 Task: Search one way flight ticket for 2 adults, 4 children and 1 infant on lap in business from Grand Rapids: Gerald R. Ford International Airport to Greenville: Pitt-greenville Airport on 5-2-2023. Number of bags: 8 checked bags. Price is upto 98000. Outbound departure time preference is 5:30.
Action: Mouse moved to (333, 147)
Screenshot: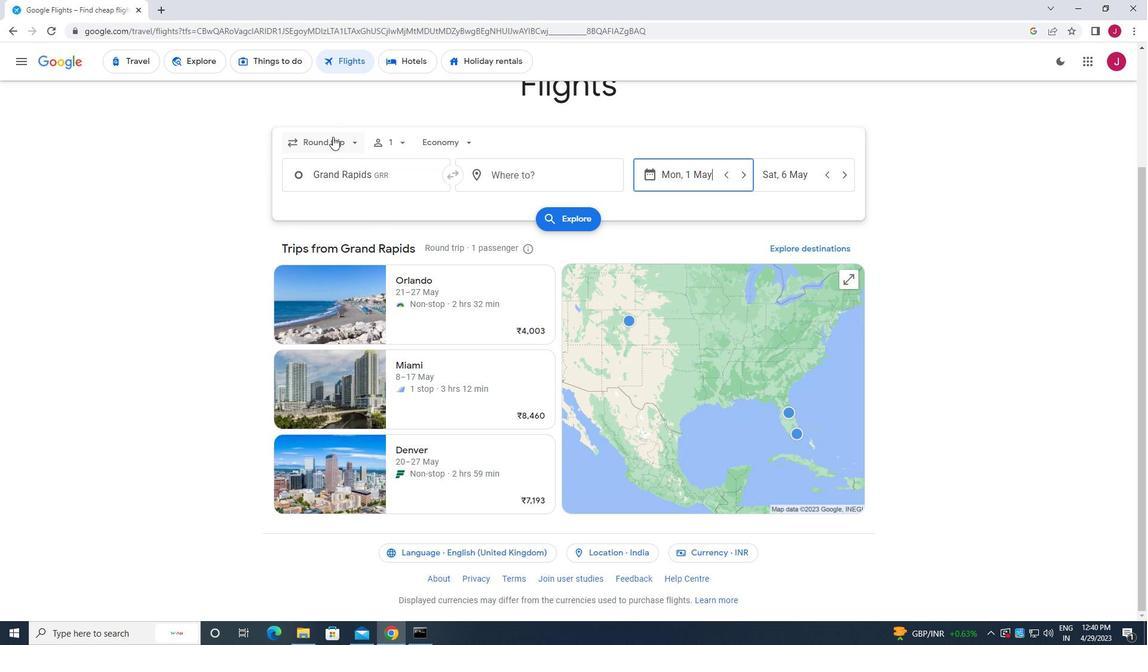 
Action: Mouse pressed left at (333, 147)
Screenshot: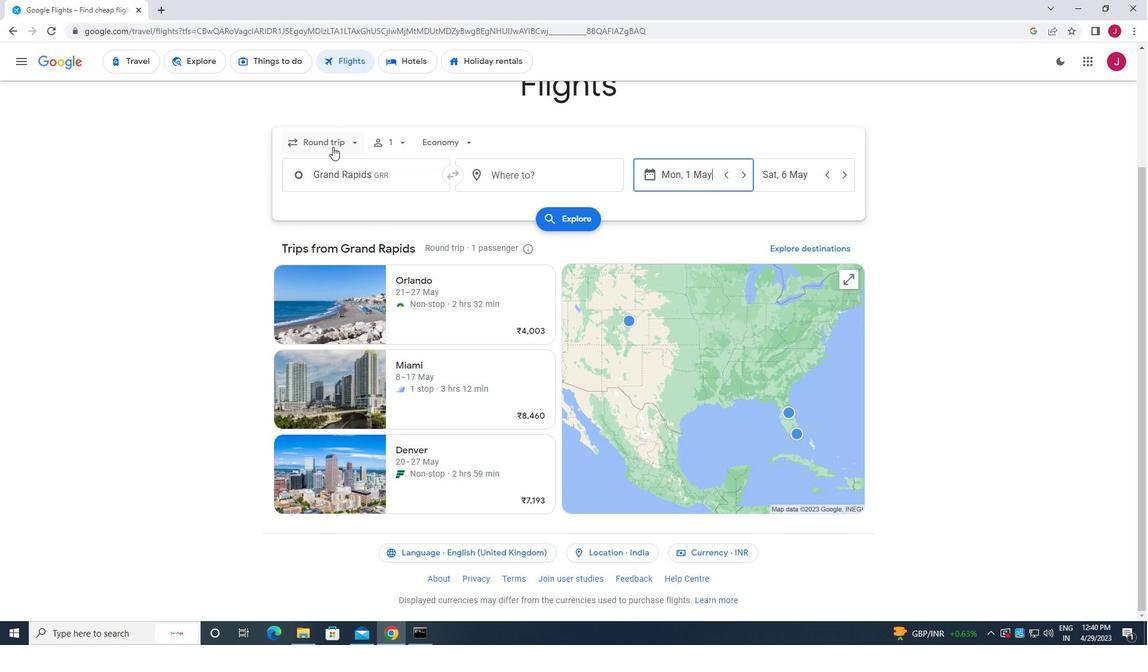 
Action: Mouse moved to (336, 197)
Screenshot: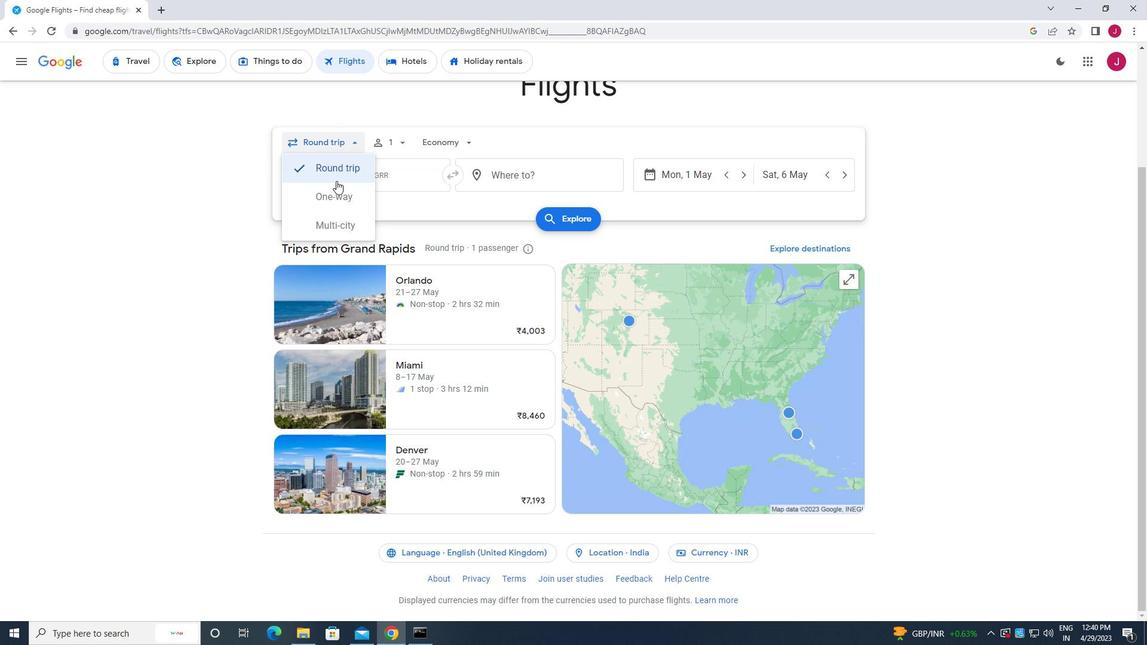
Action: Mouse pressed left at (336, 197)
Screenshot: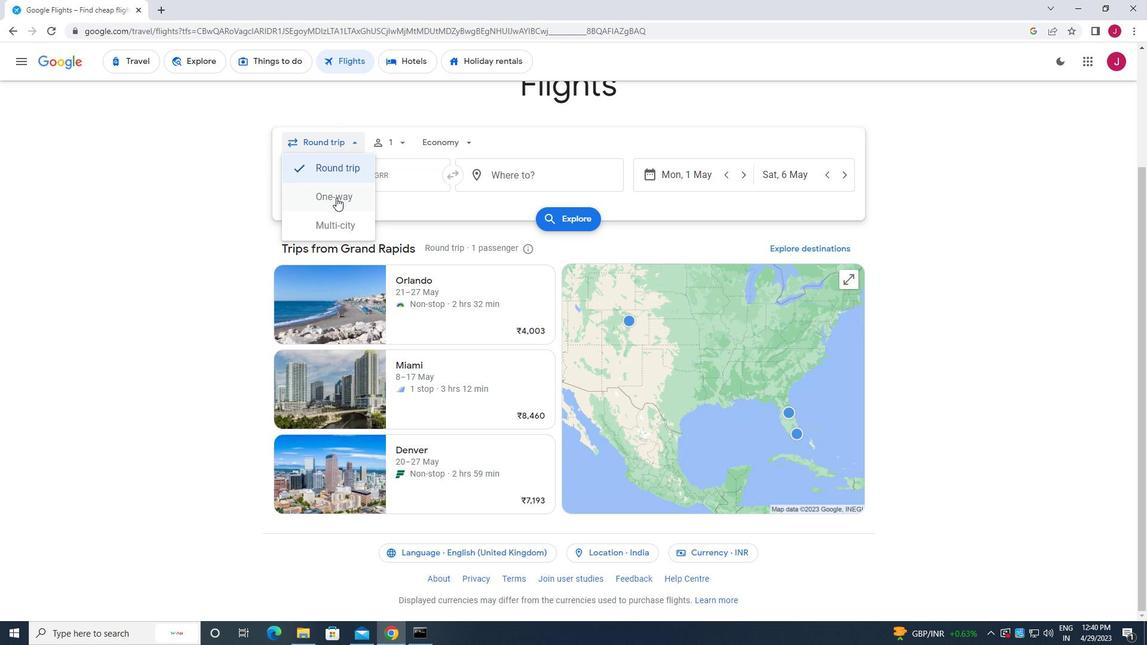
Action: Mouse moved to (391, 145)
Screenshot: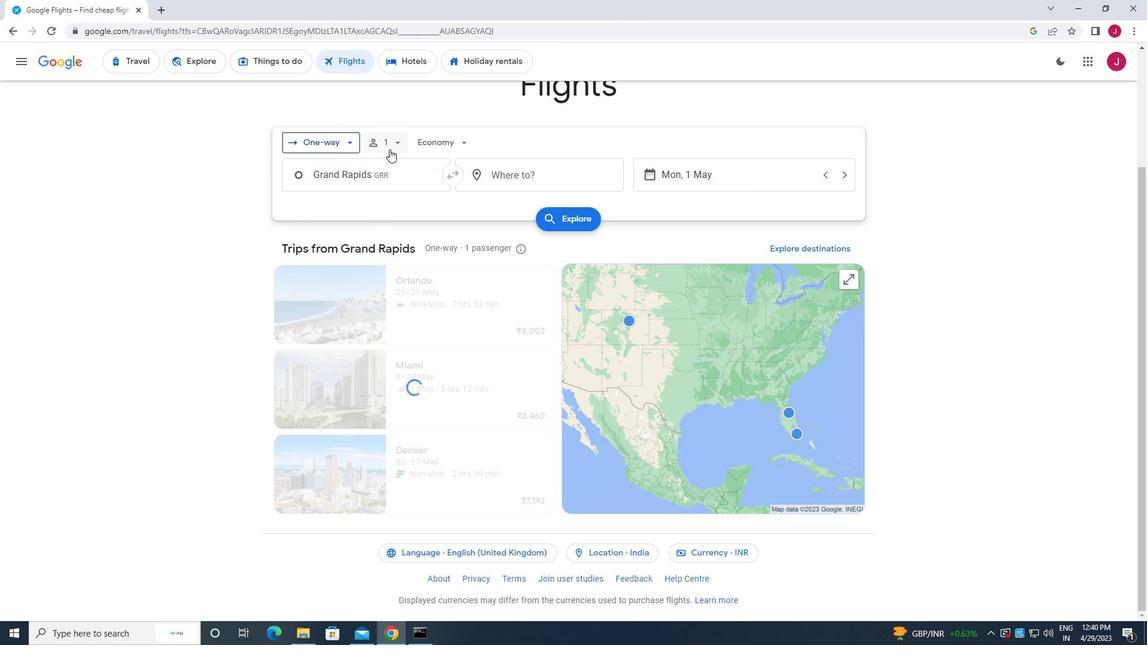 
Action: Mouse pressed left at (391, 145)
Screenshot: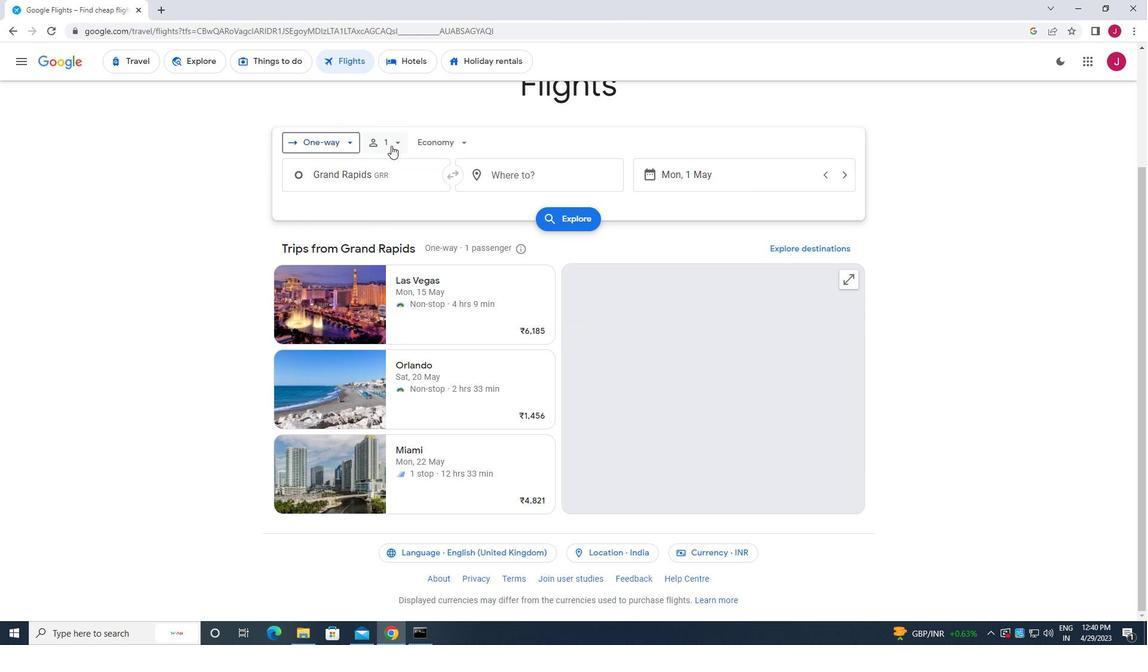 
Action: Mouse moved to (491, 173)
Screenshot: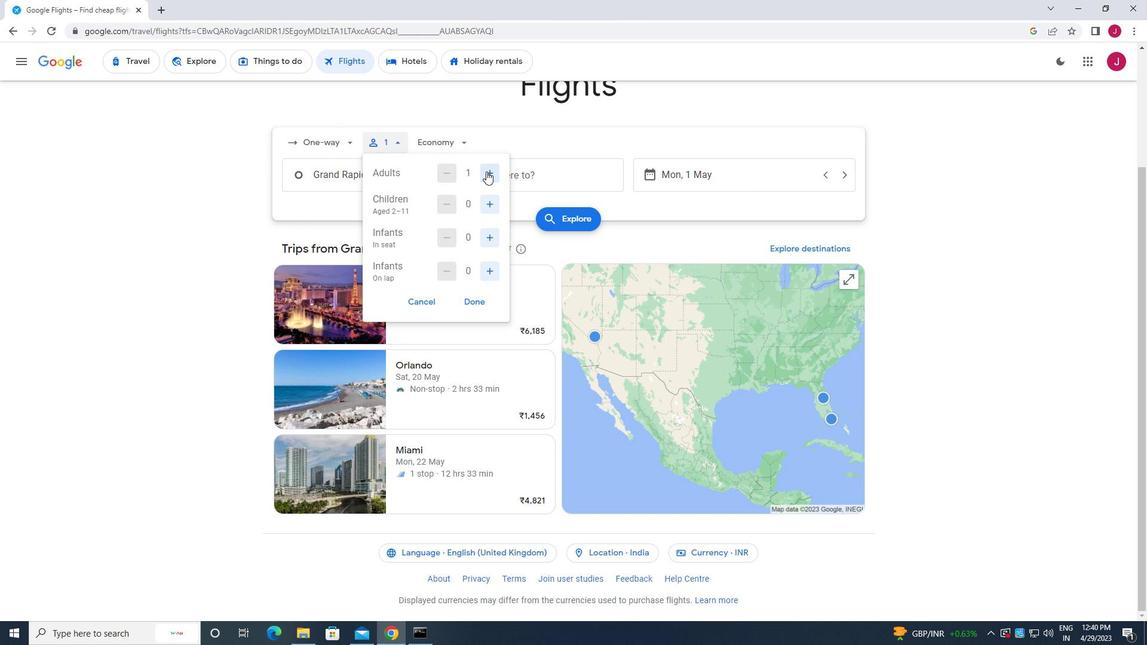 
Action: Mouse pressed left at (491, 173)
Screenshot: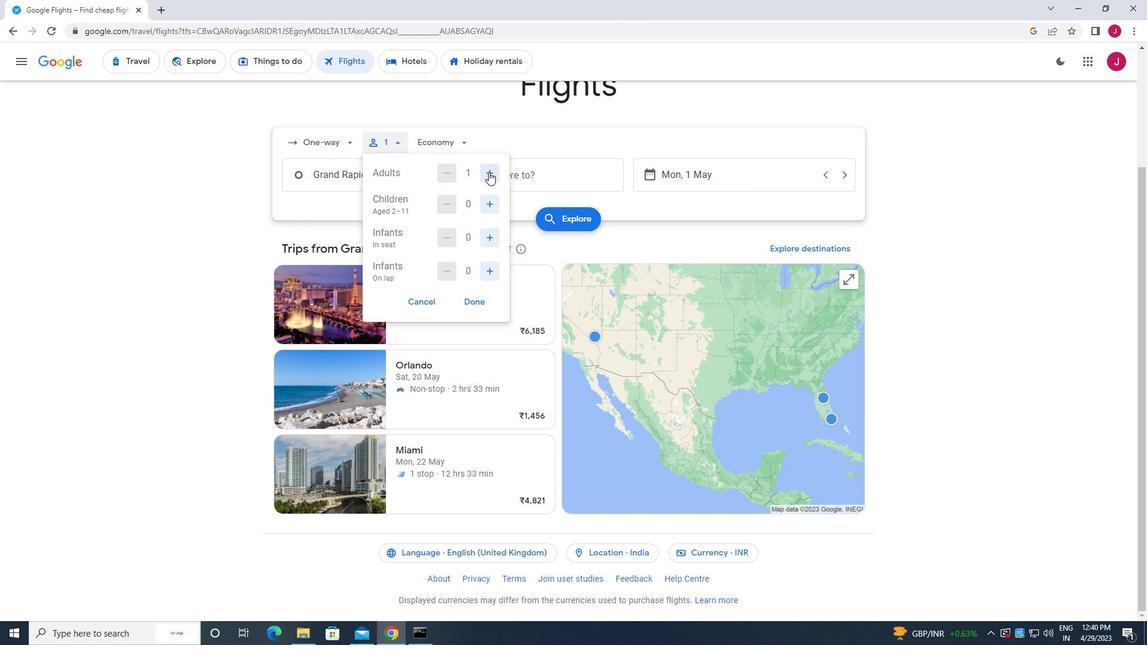
Action: Mouse moved to (485, 206)
Screenshot: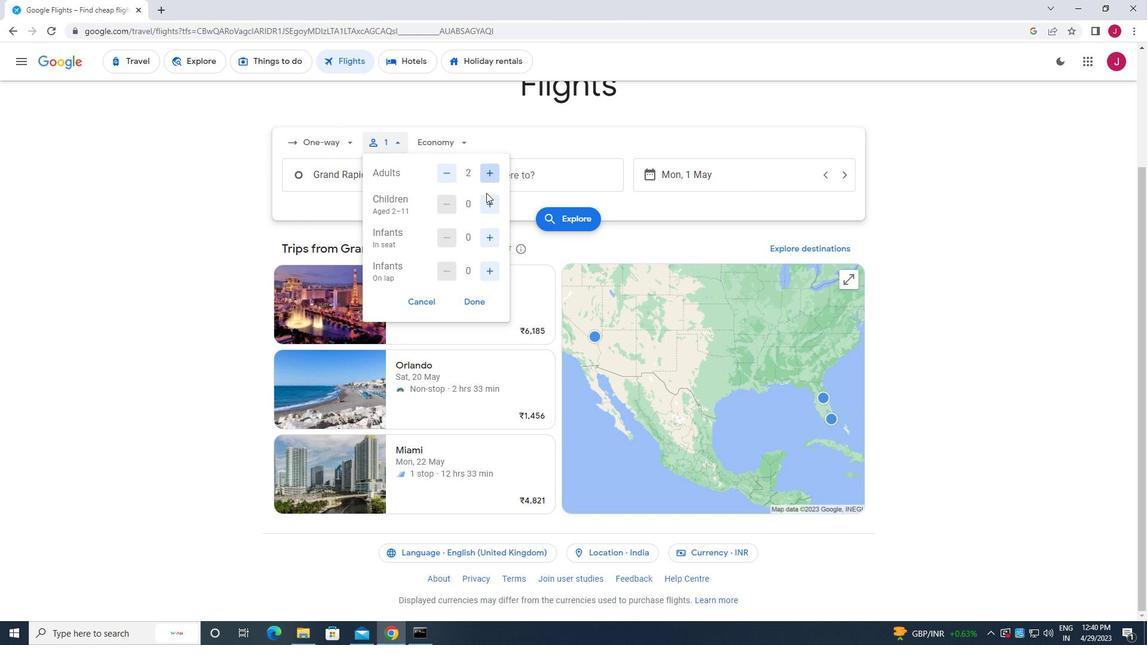 
Action: Mouse pressed left at (485, 206)
Screenshot: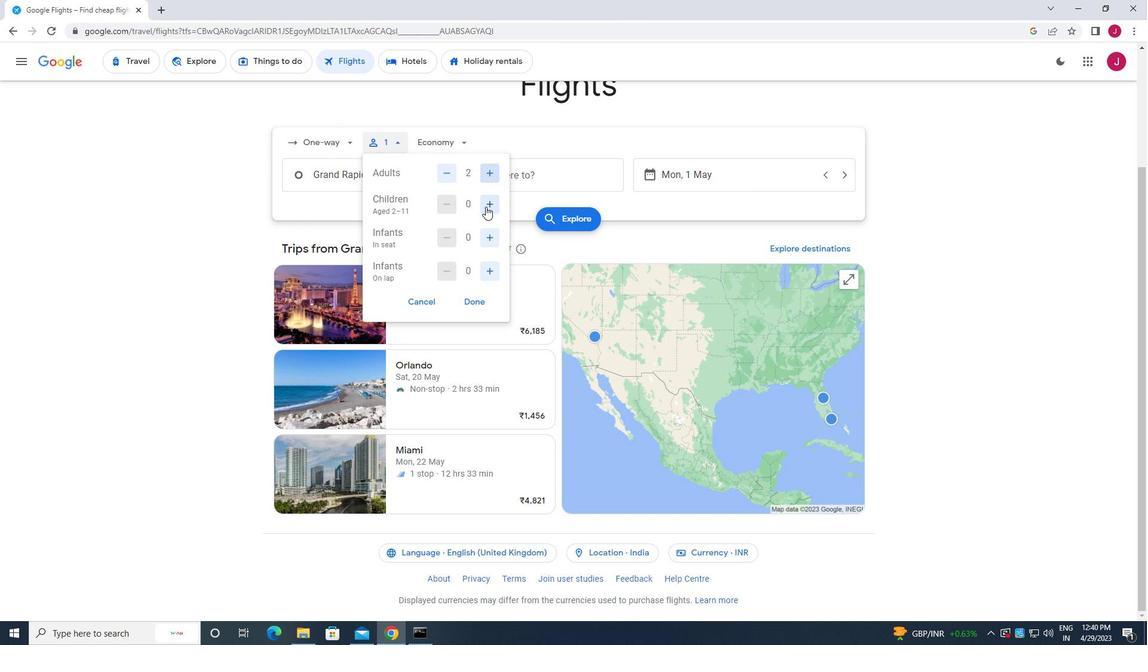 
Action: Mouse pressed left at (485, 206)
Screenshot: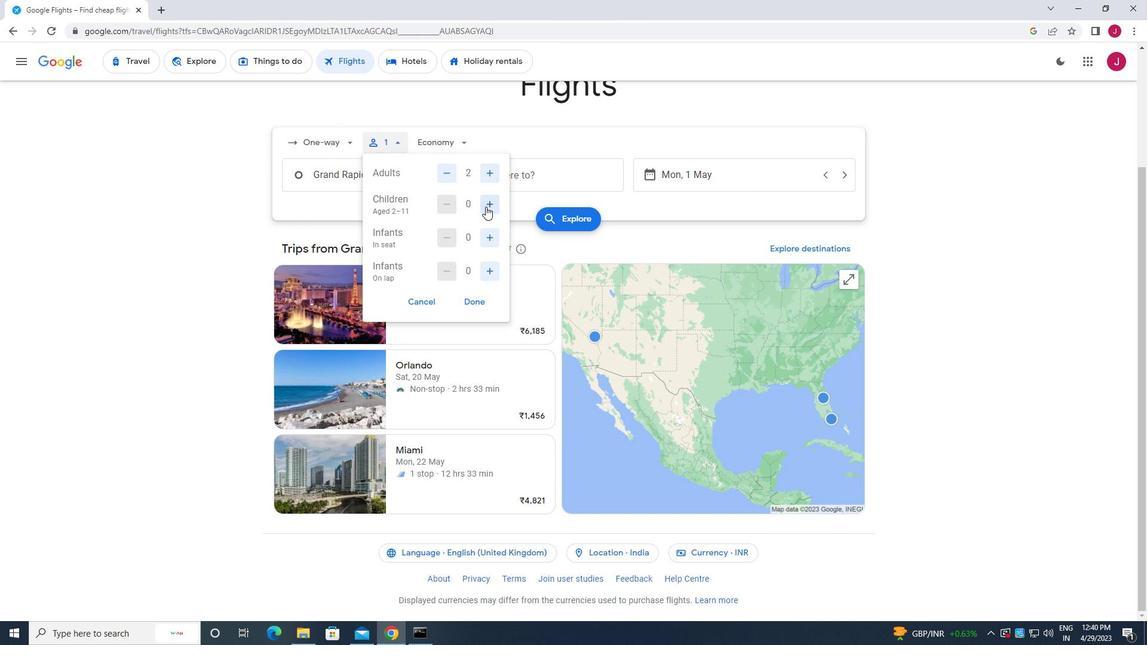 
Action: Mouse pressed left at (485, 206)
Screenshot: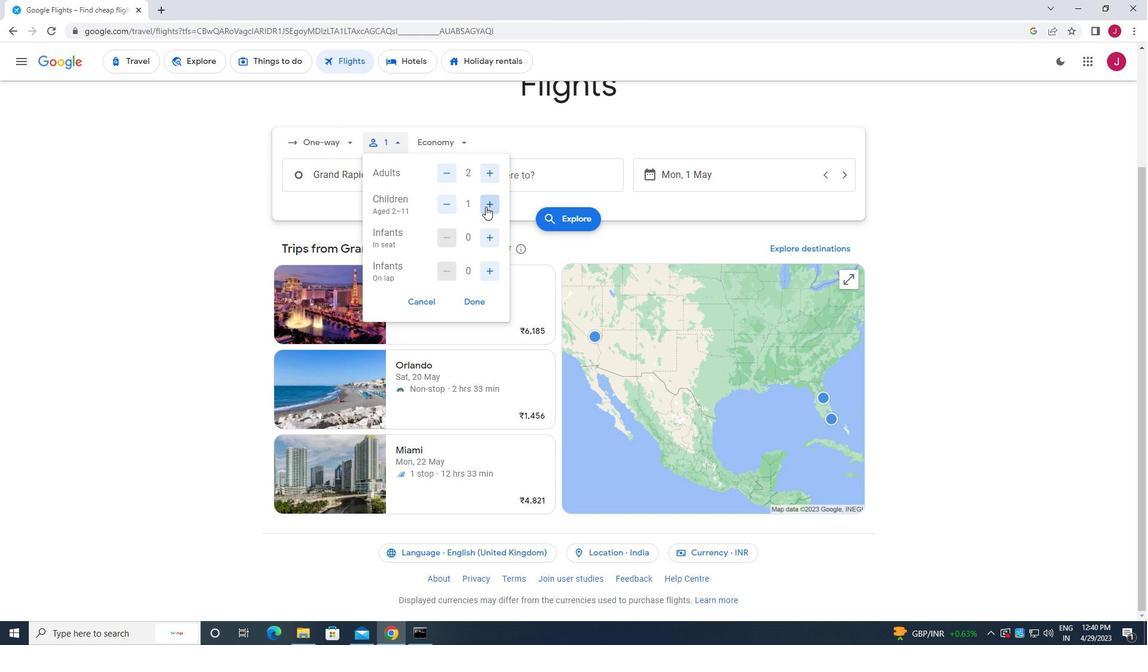 
Action: Mouse pressed left at (485, 206)
Screenshot: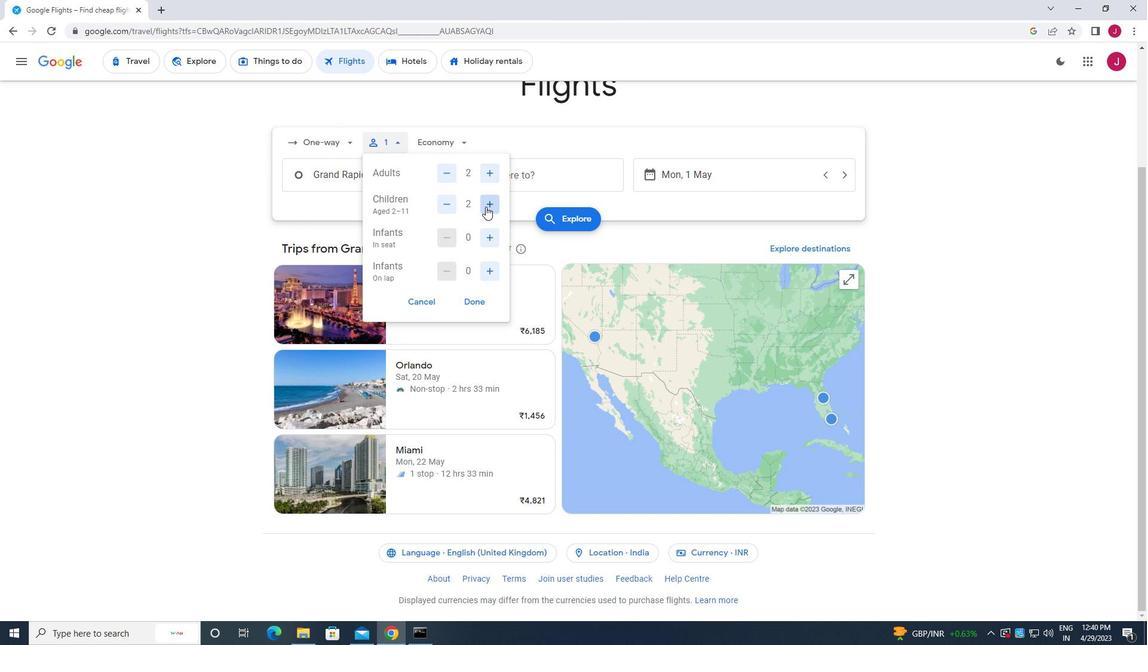 
Action: Mouse moved to (486, 273)
Screenshot: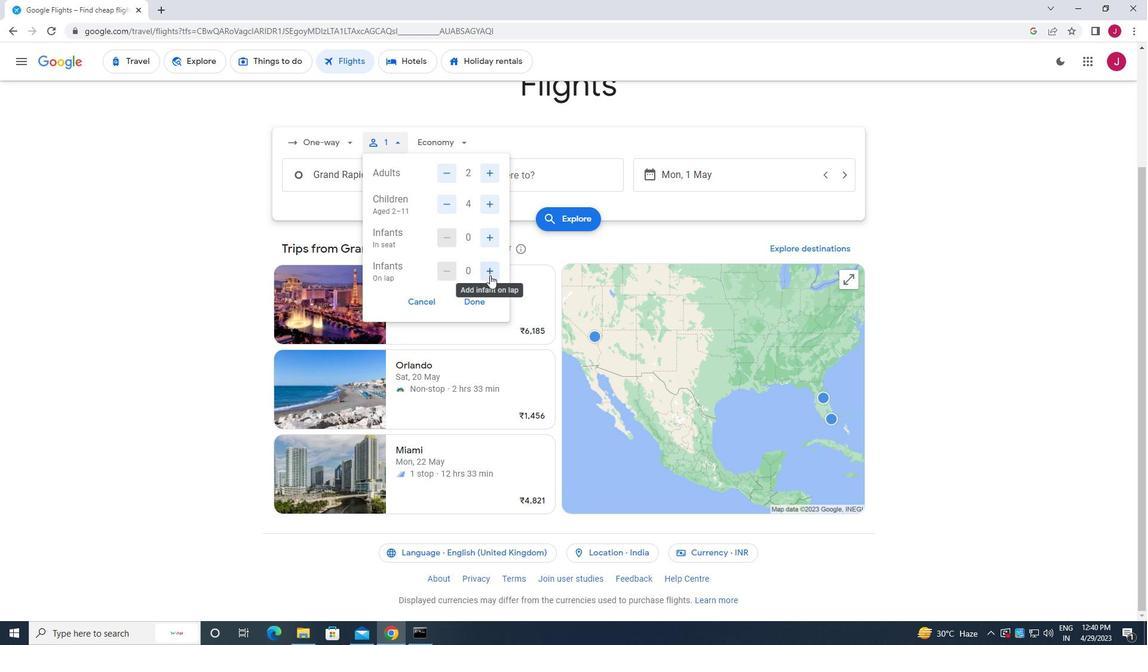 
Action: Mouse pressed left at (486, 273)
Screenshot: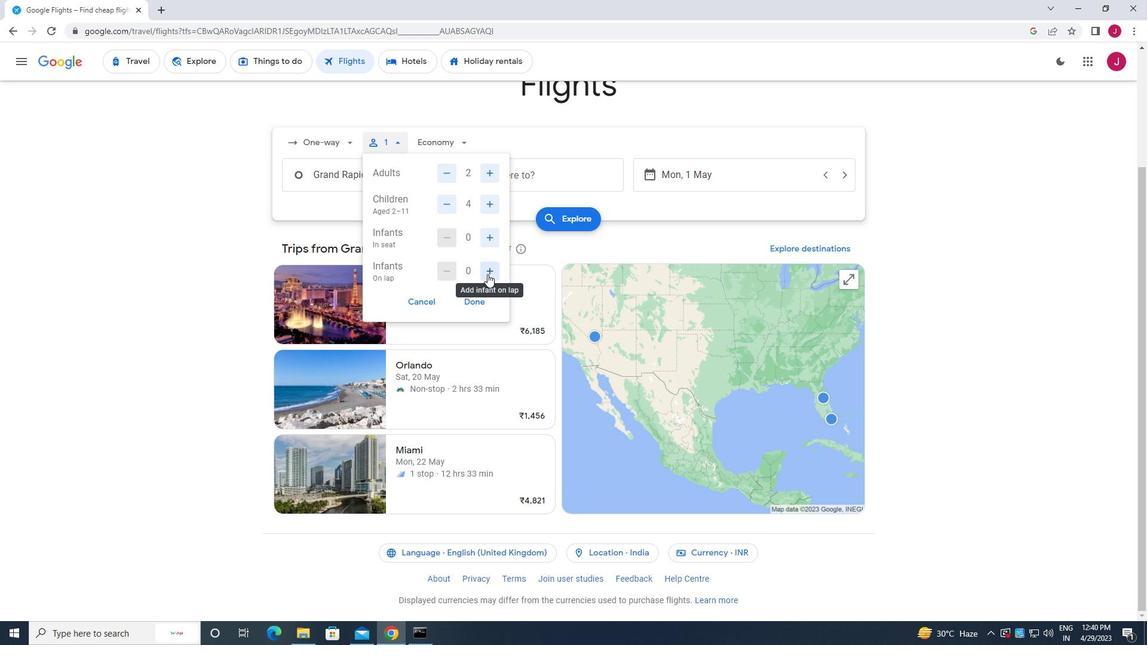 
Action: Mouse moved to (478, 304)
Screenshot: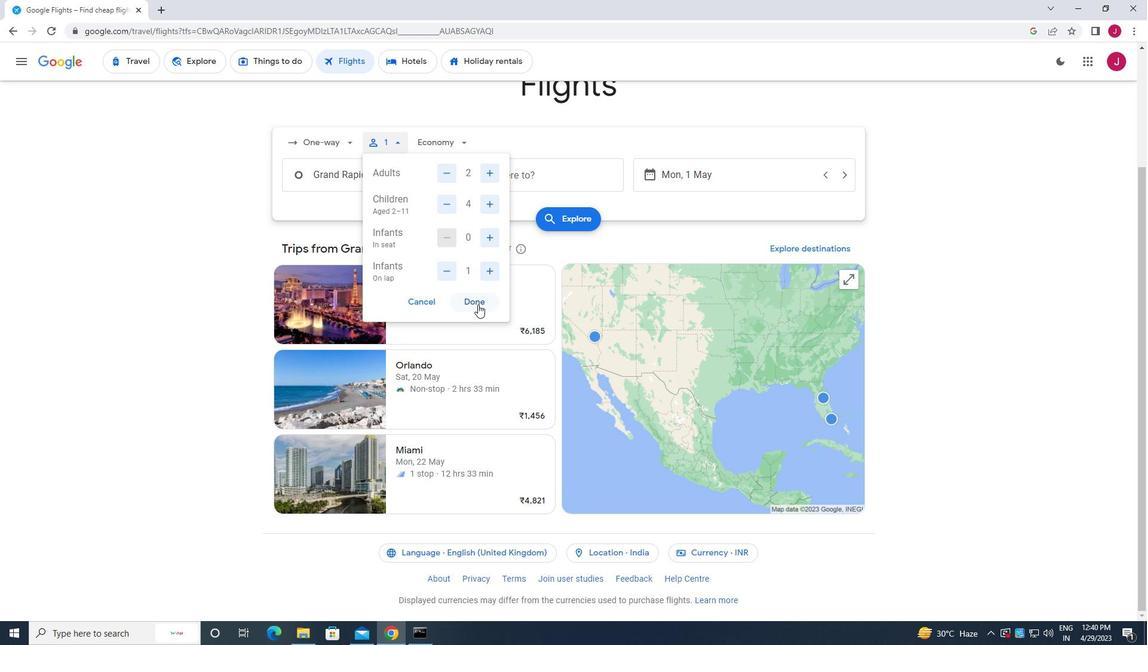 
Action: Mouse pressed left at (478, 304)
Screenshot: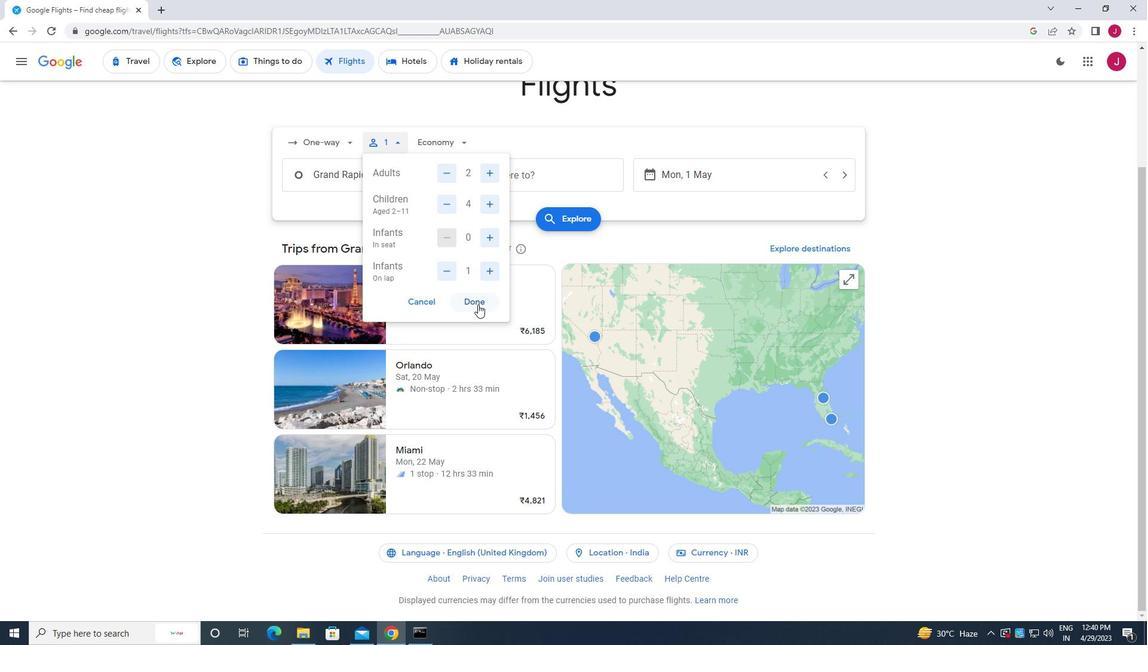 
Action: Mouse moved to (460, 145)
Screenshot: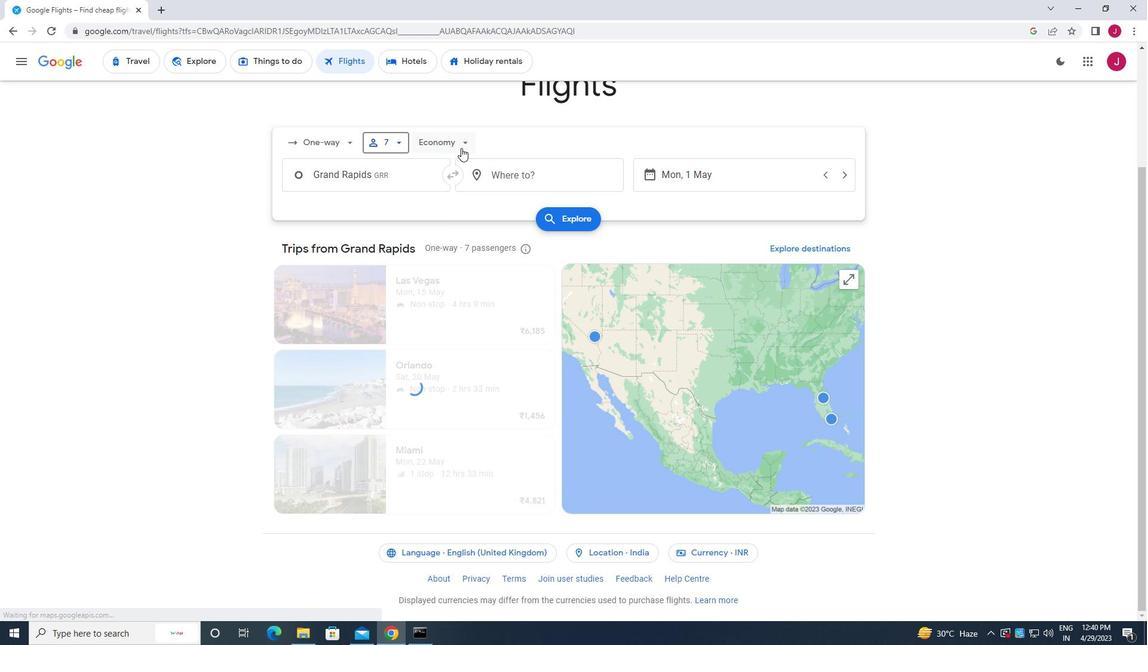
Action: Mouse pressed left at (460, 145)
Screenshot: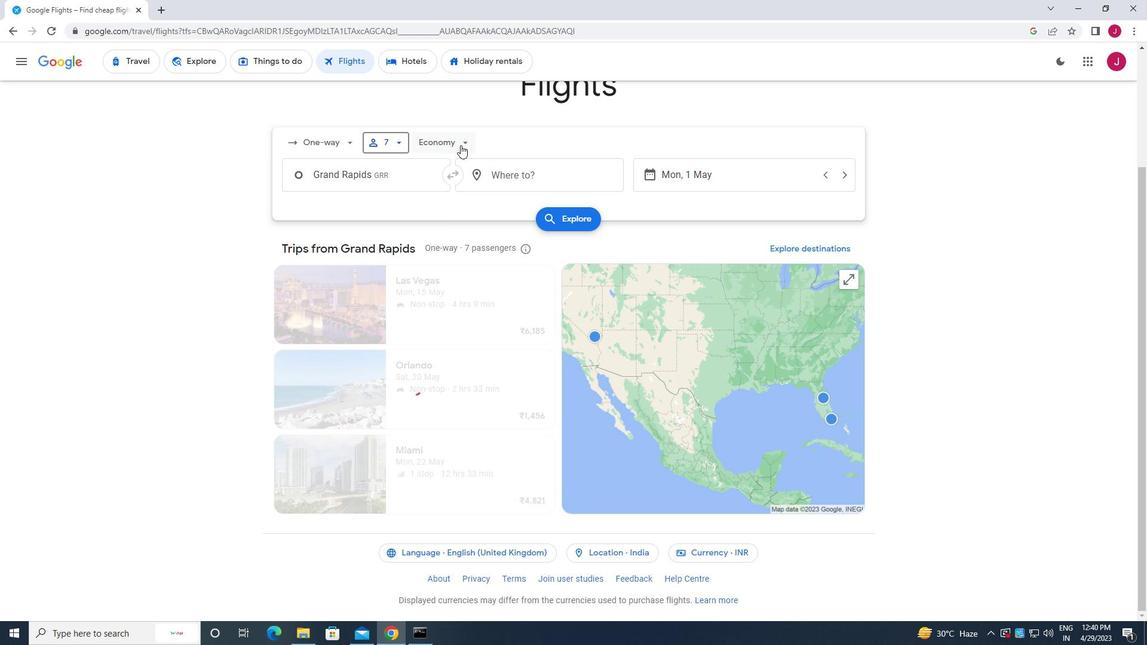 
Action: Mouse moved to (460, 222)
Screenshot: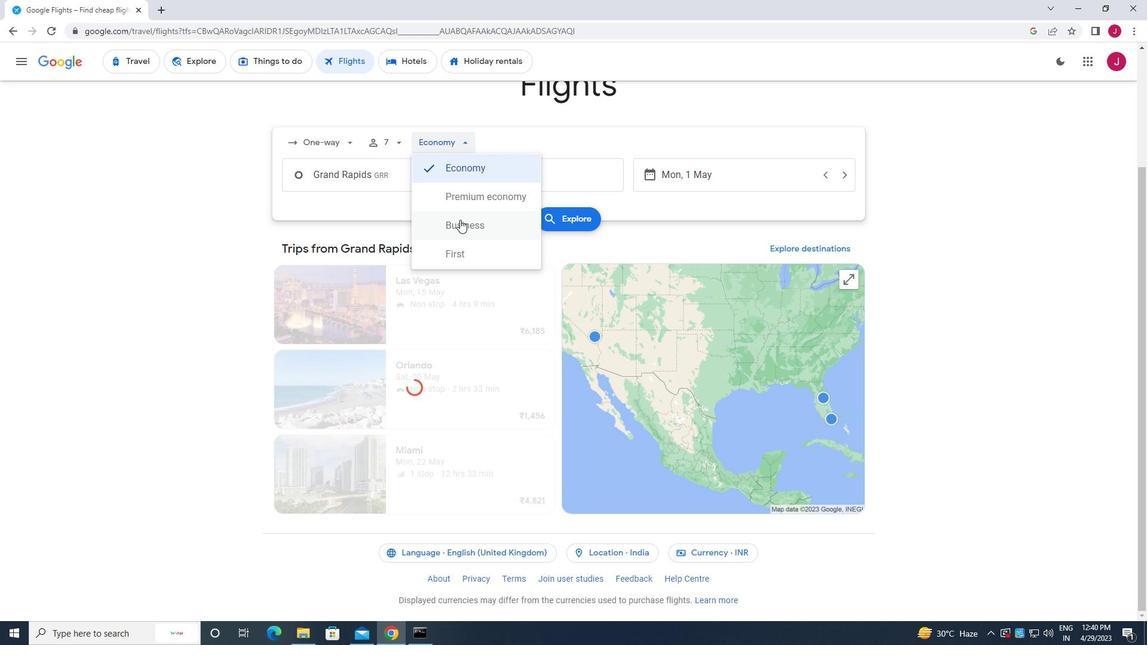
Action: Mouse pressed left at (460, 222)
Screenshot: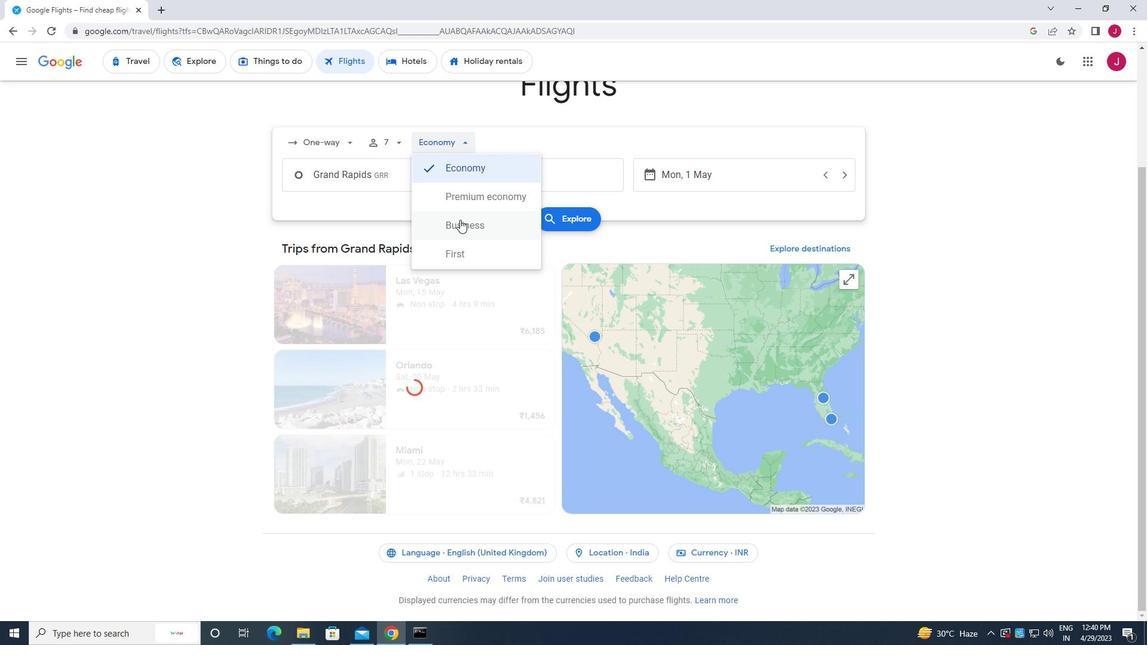 
Action: Mouse moved to (405, 174)
Screenshot: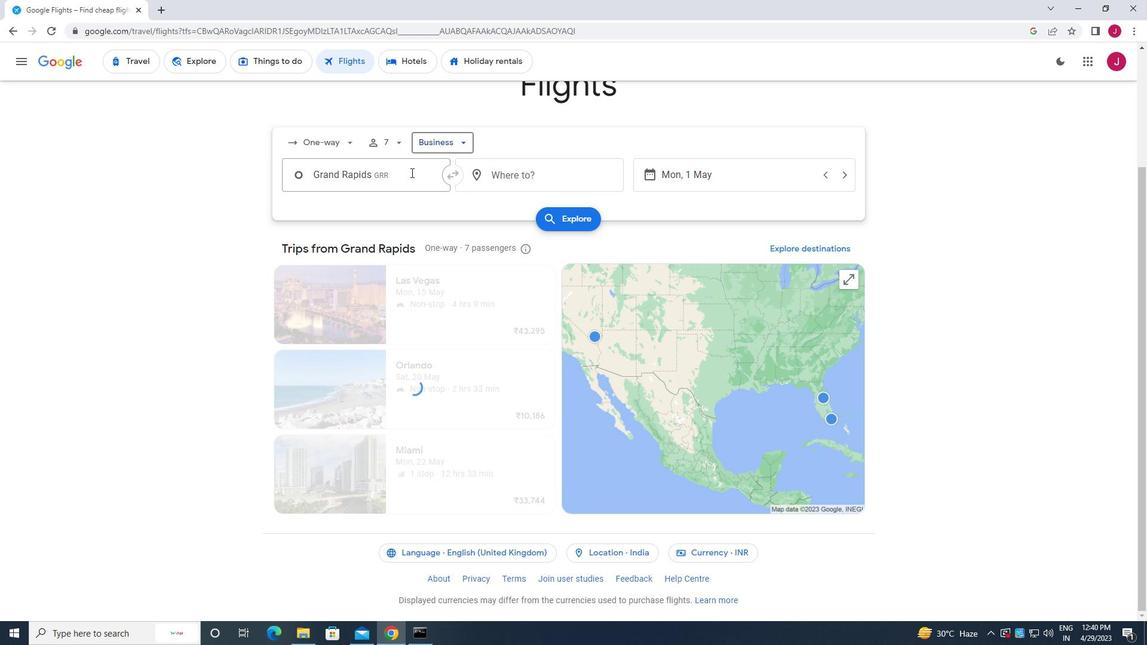 
Action: Mouse pressed left at (405, 174)
Screenshot: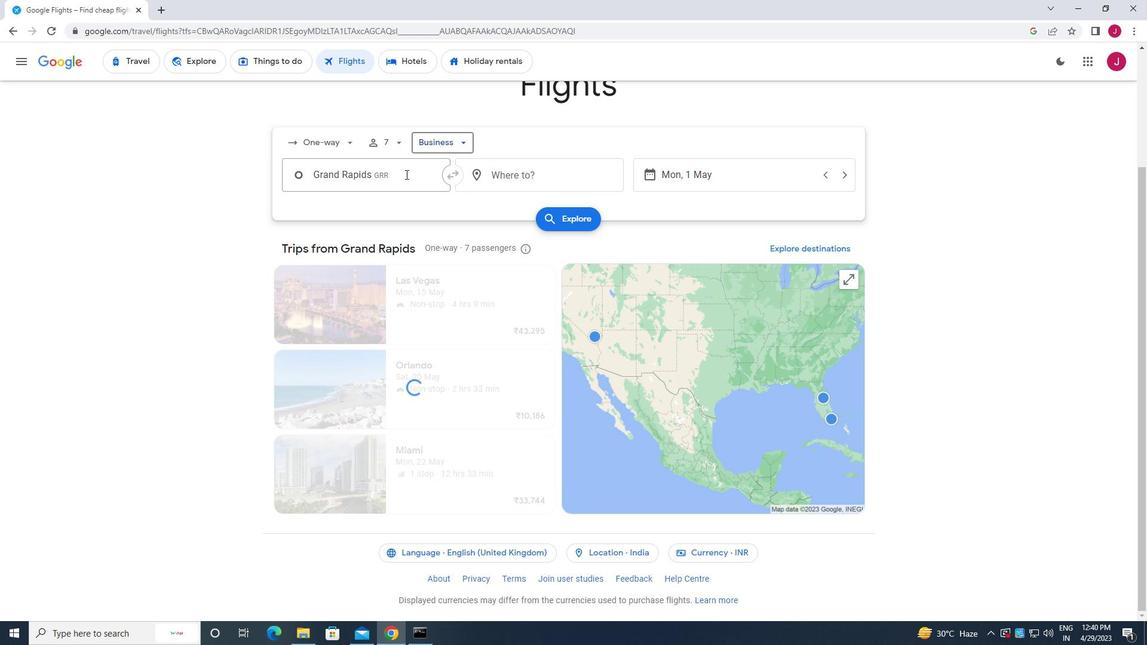 
Action: Key pressed grand<Key.space>rapids
Screenshot: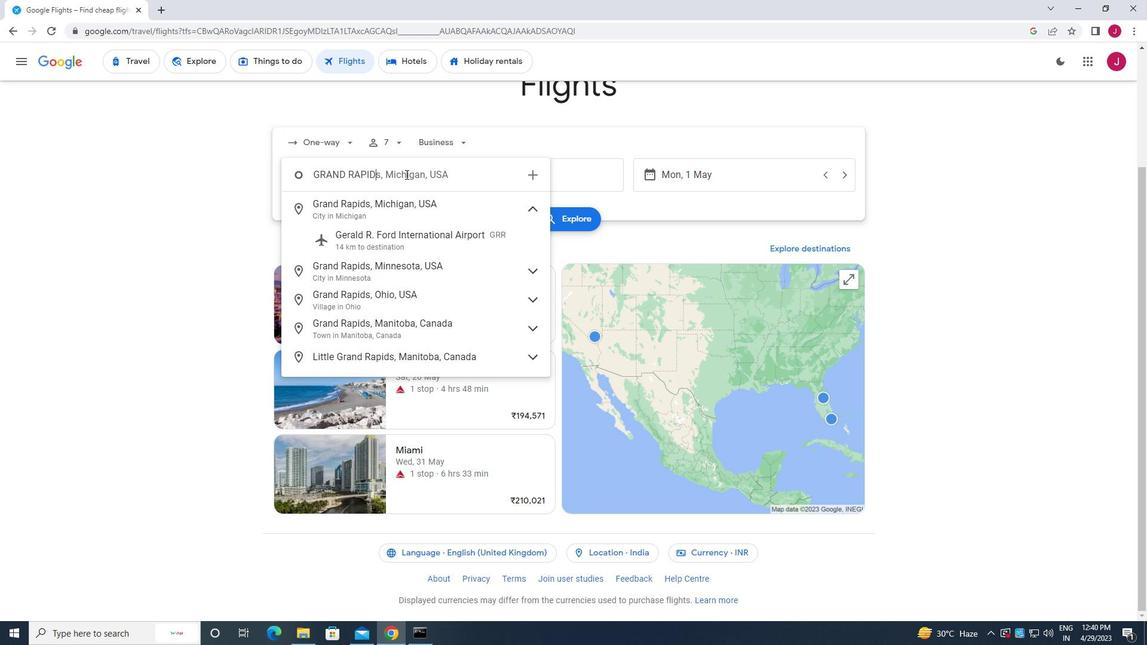 
Action: Mouse moved to (424, 231)
Screenshot: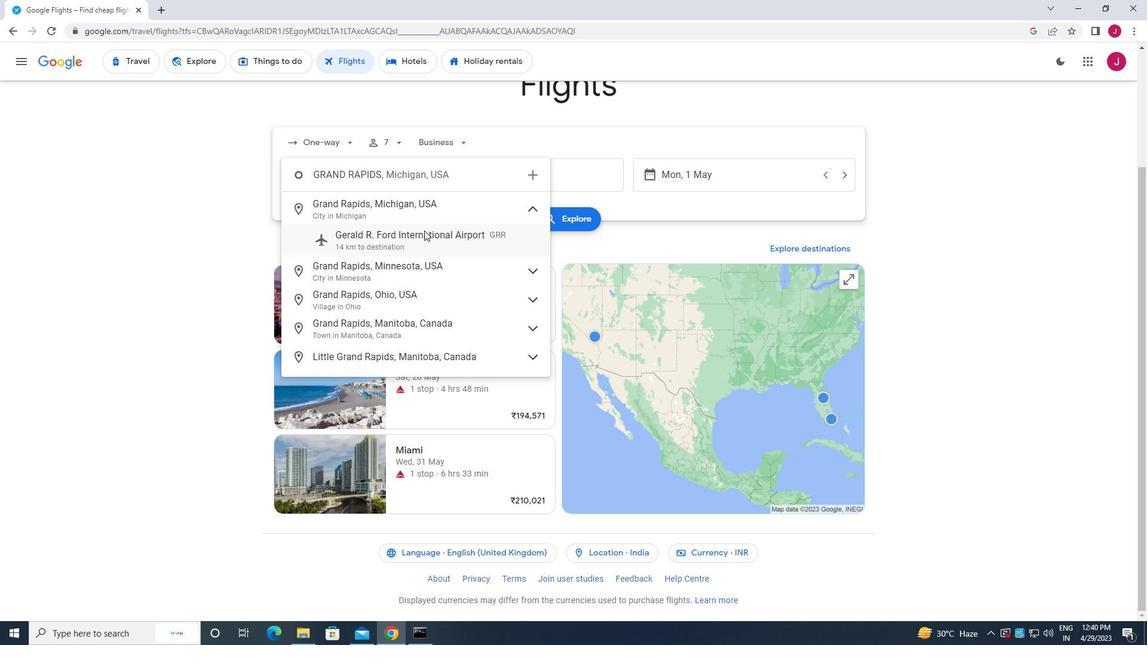 
Action: Mouse pressed left at (424, 231)
Screenshot: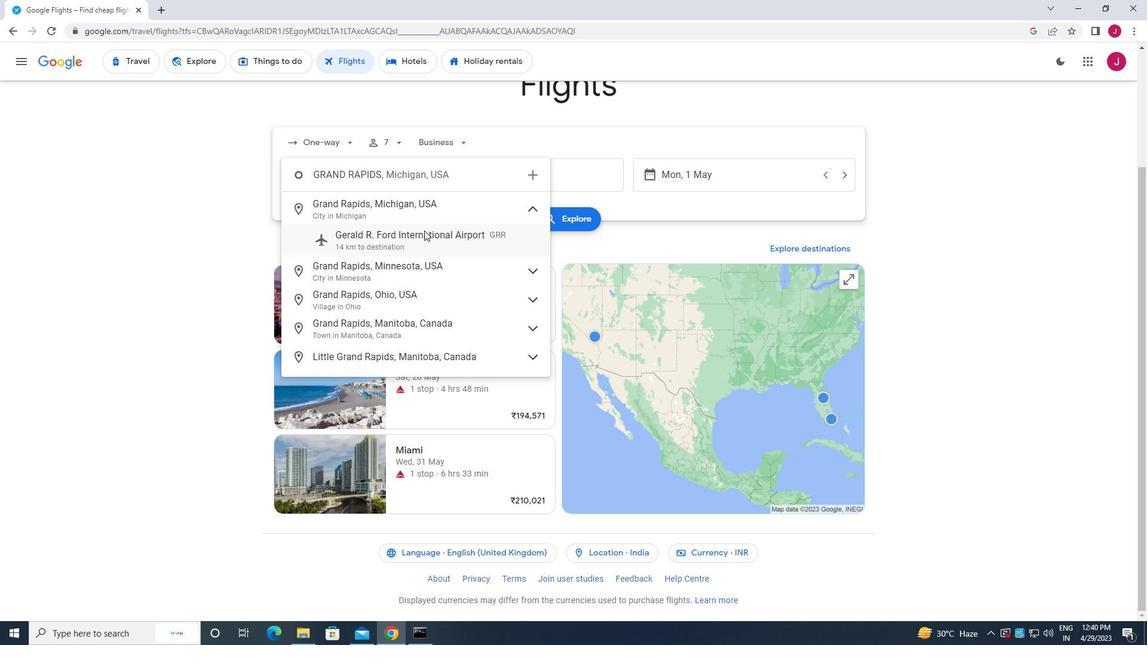 
Action: Mouse moved to (575, 176)
Screenshot: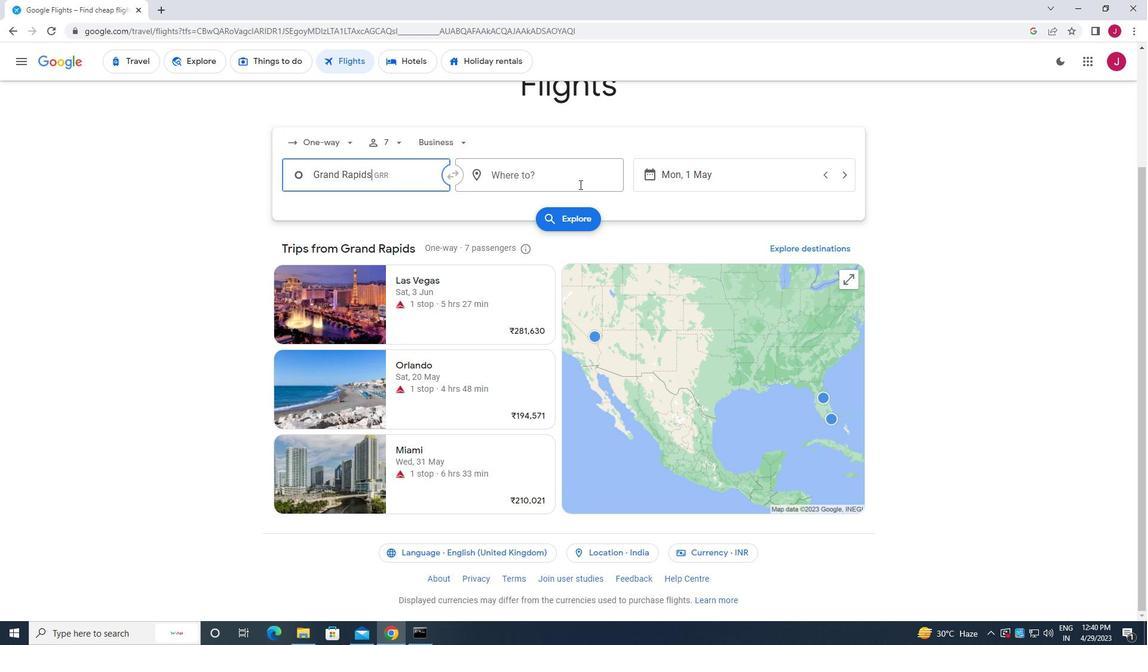 
Action: Mouse pressed left at (575, 176)
Screenshot: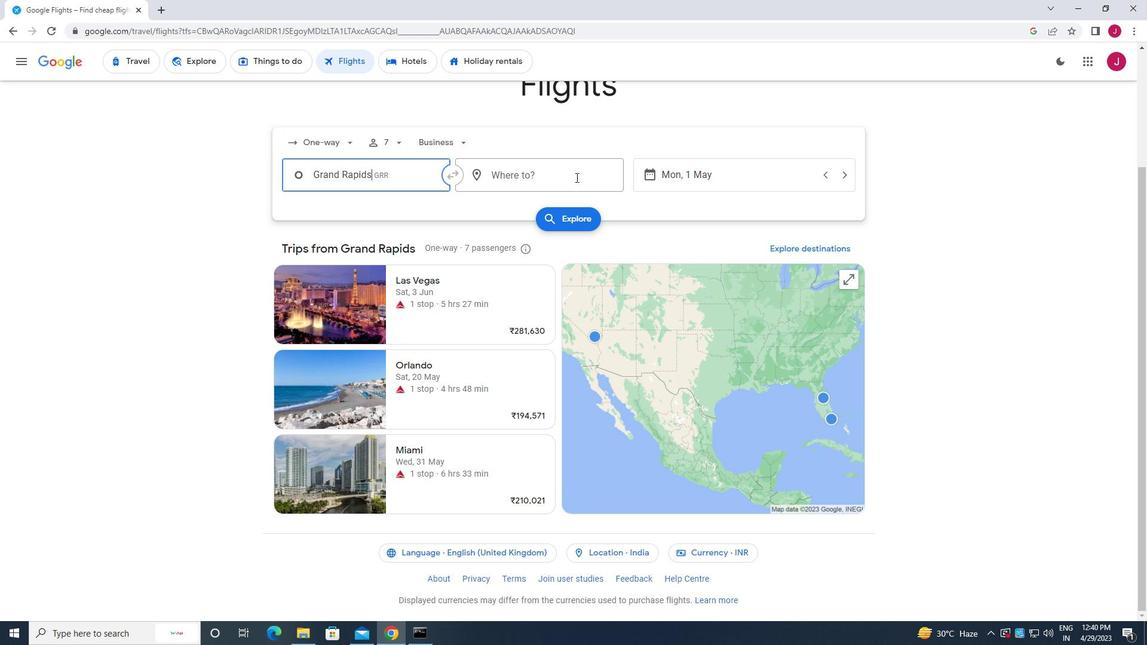 
Action: Mouse moved to (583, 173)
Screenshot: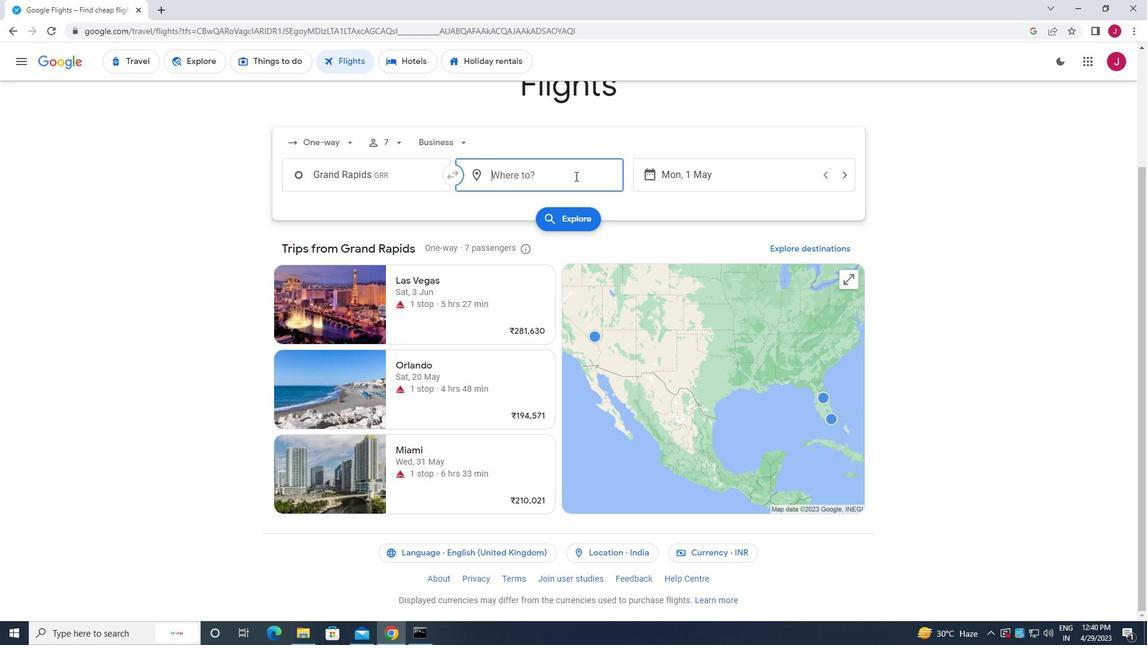 
Action: Key pressed greenville<Key.space>p
Screenshot: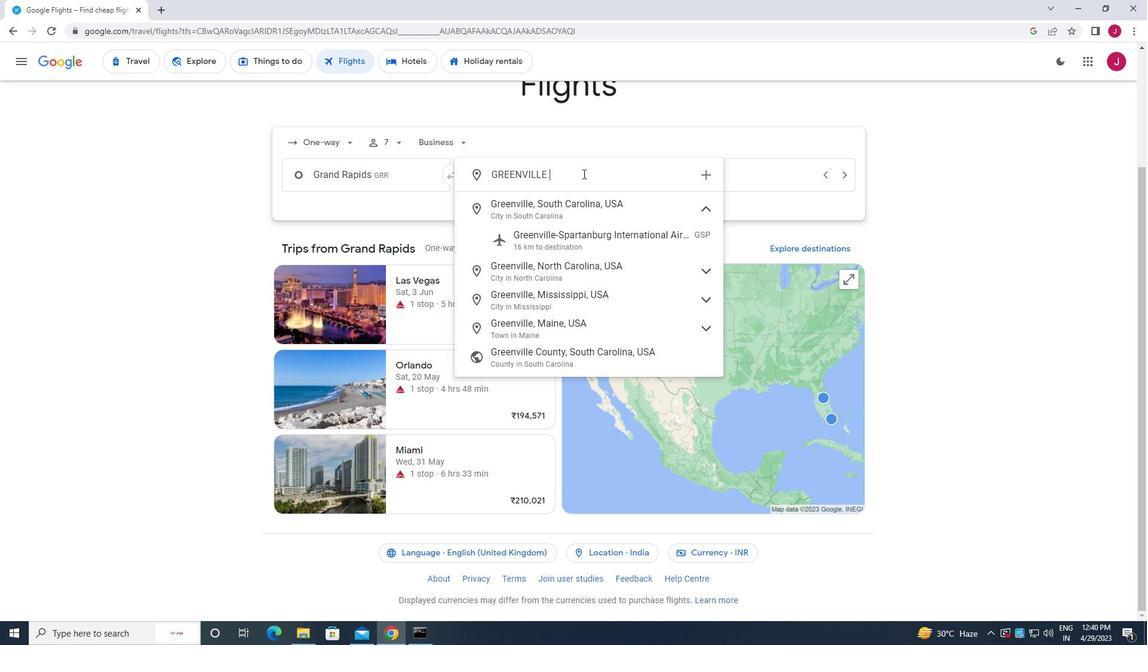 
Action: Mouse moved to (574, 199)
Screenshot: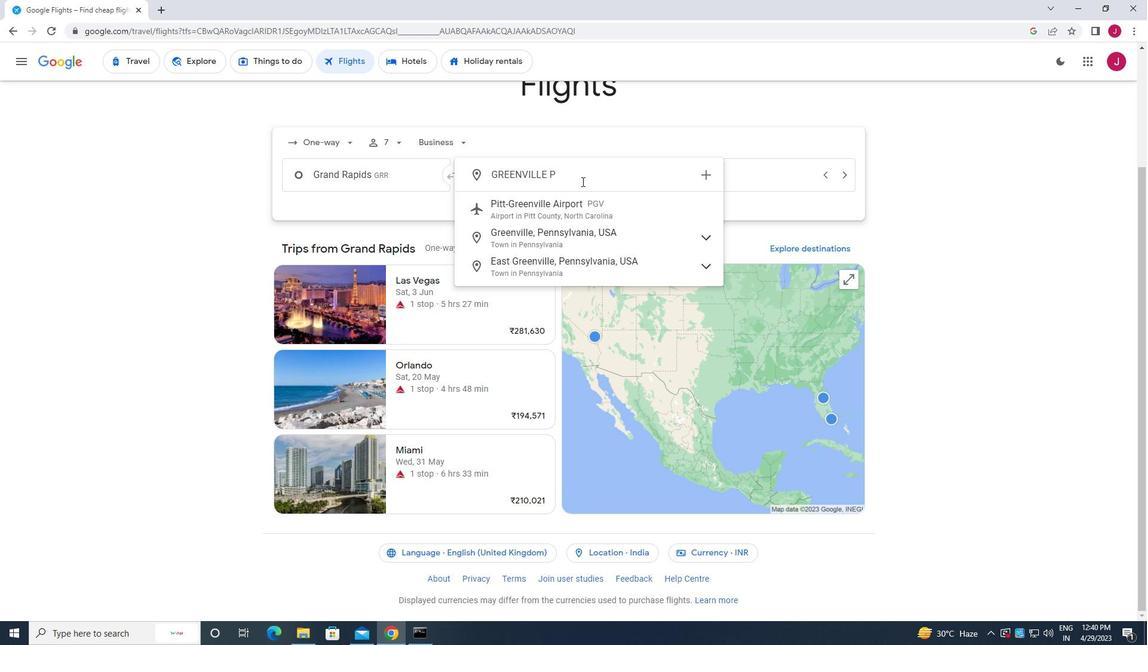 
Action: Mouse pressed left at (574, 199)
Screenshot: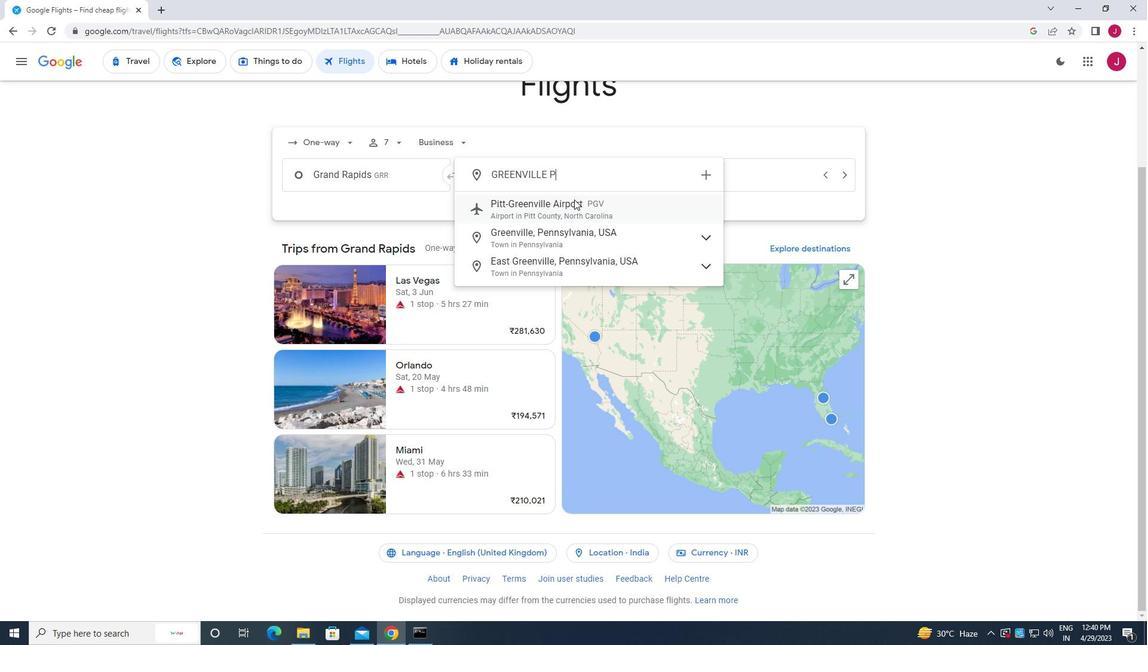 
Action: Mouse moved to (705, 171)
Screenshot: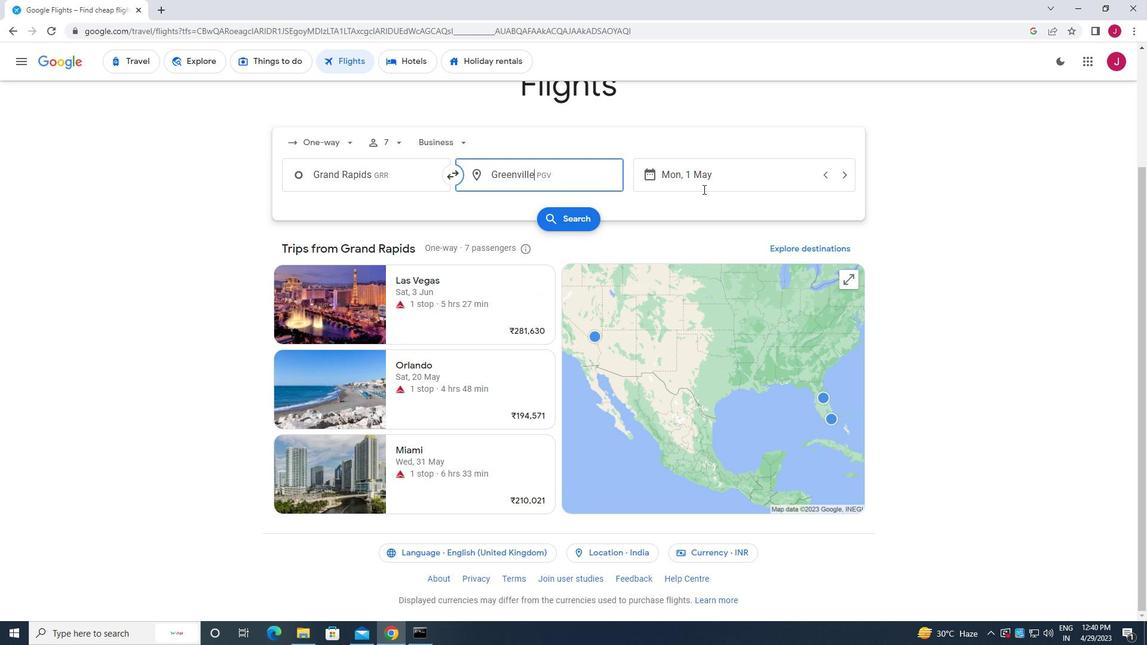 
Action: Mouse pressed left at (705, 171)
Screenshot: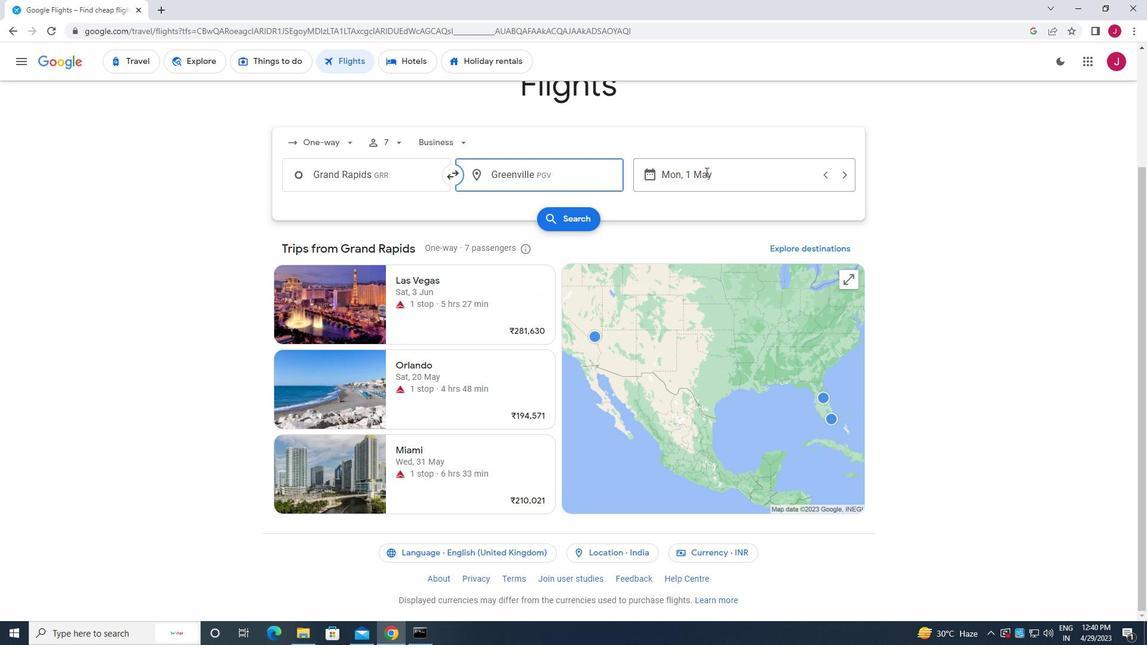 
Action: Mouse moved to (713, 268)
Screenshot: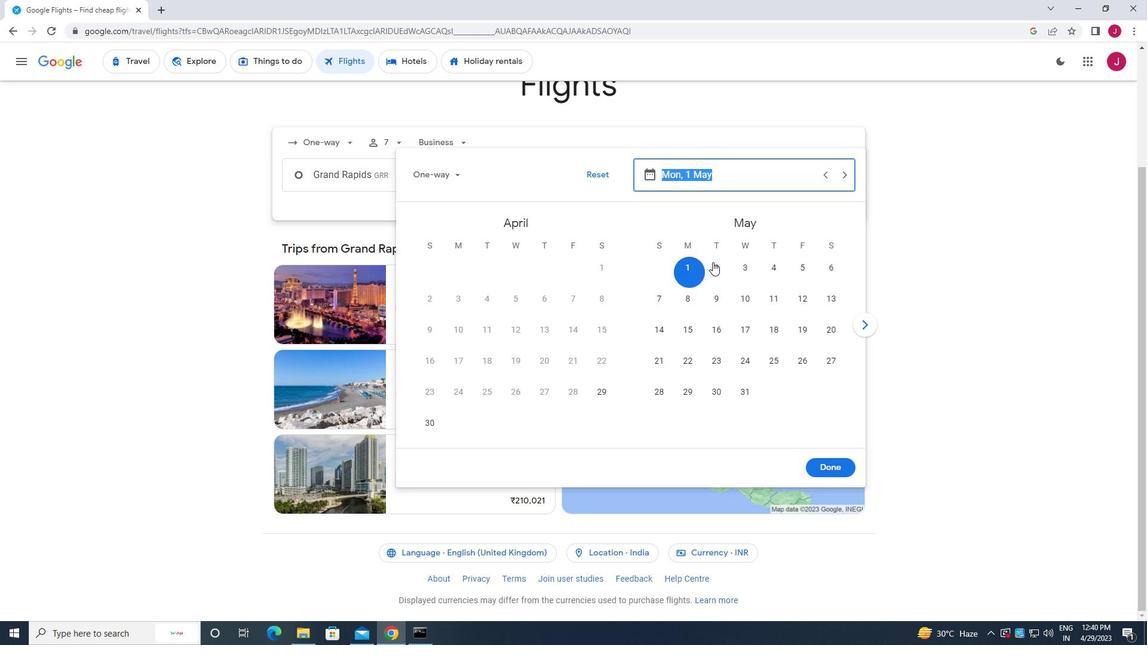 
Action: Mouse pressed left at (713, 268)
Screenshot: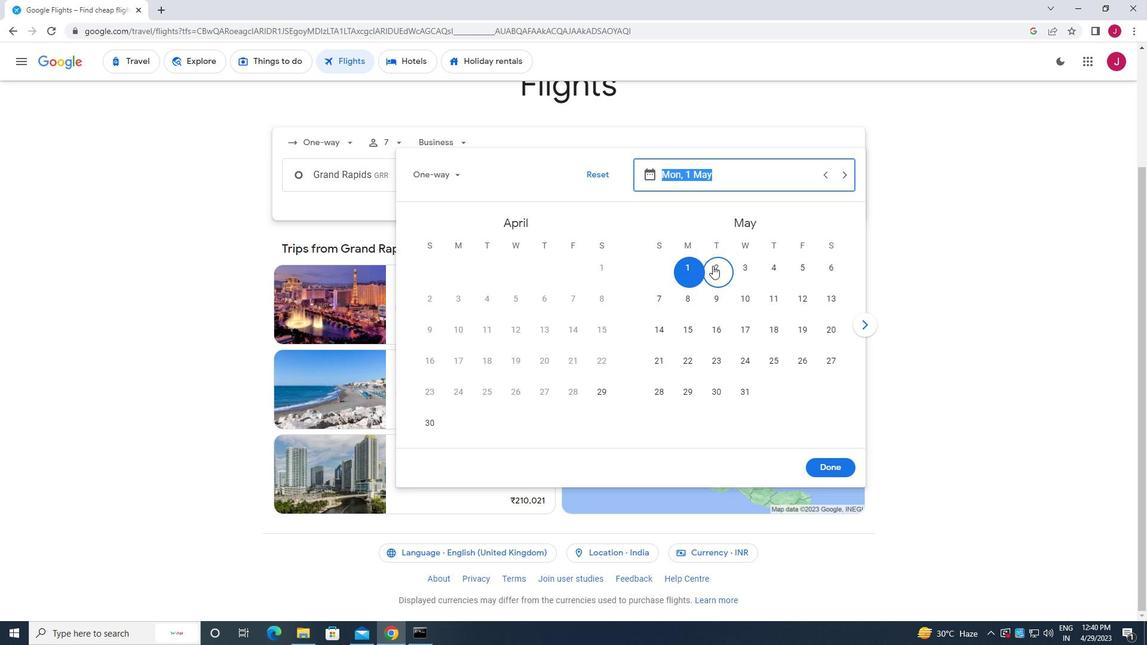 
Action: Mouse moved to (823, 466)
Screenshot: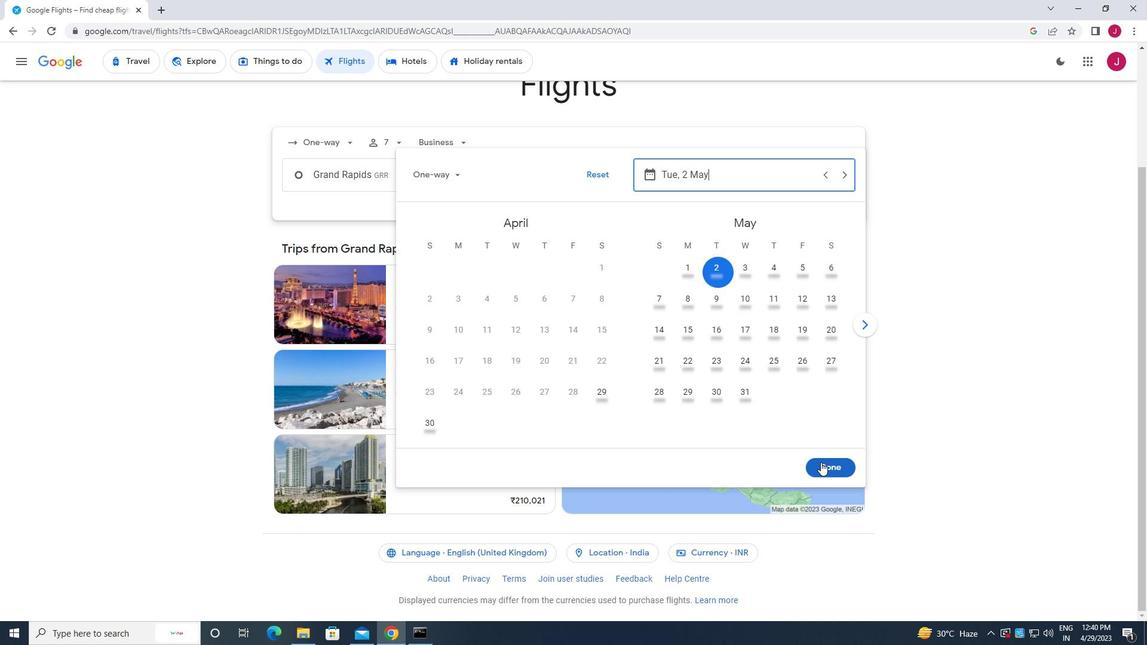 
Action: Mouse pressed left at (823, 466)
Screenshot: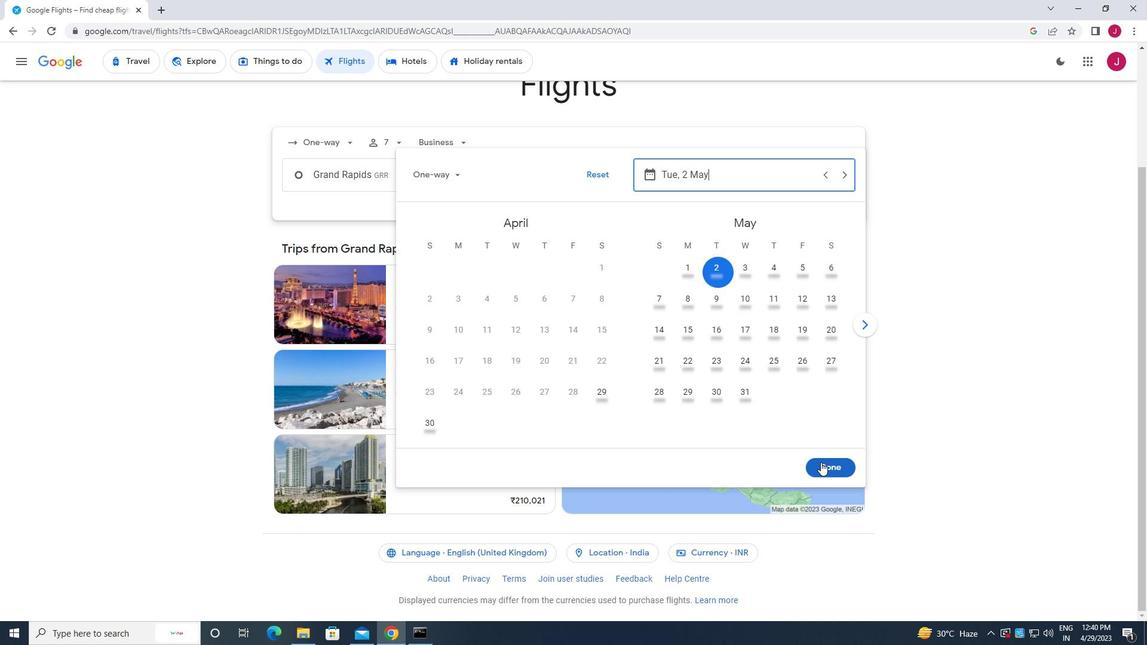 
Action: Mouse moved to (577, 207)
Screenshot: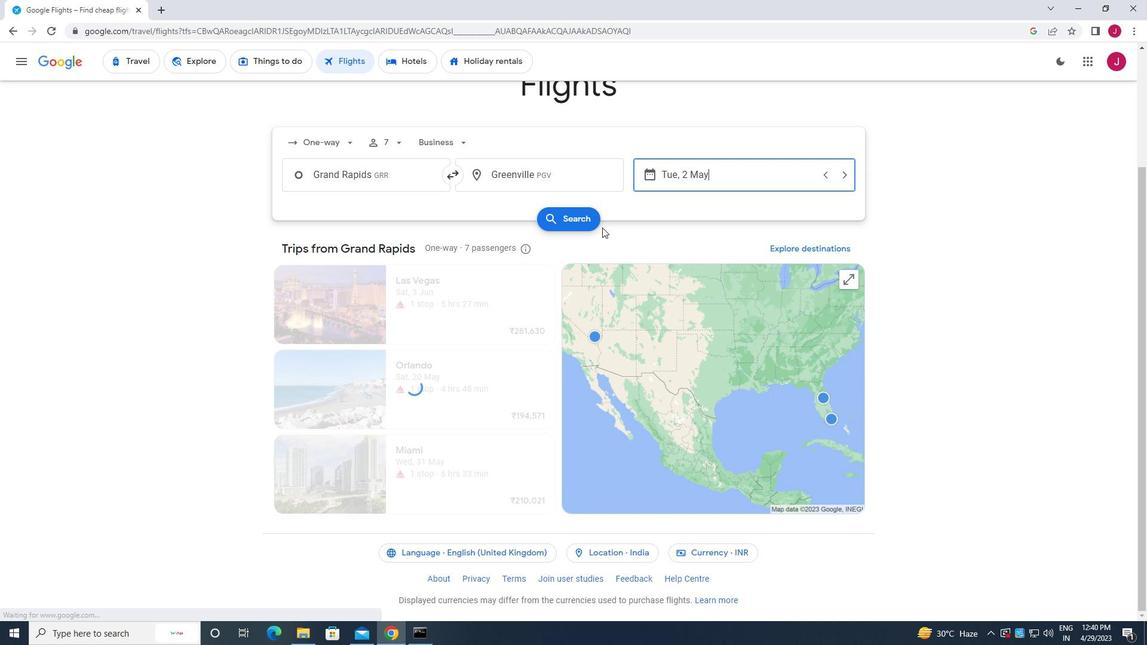 
Action: Mouse pressed left at (577, 207)
Screenshot: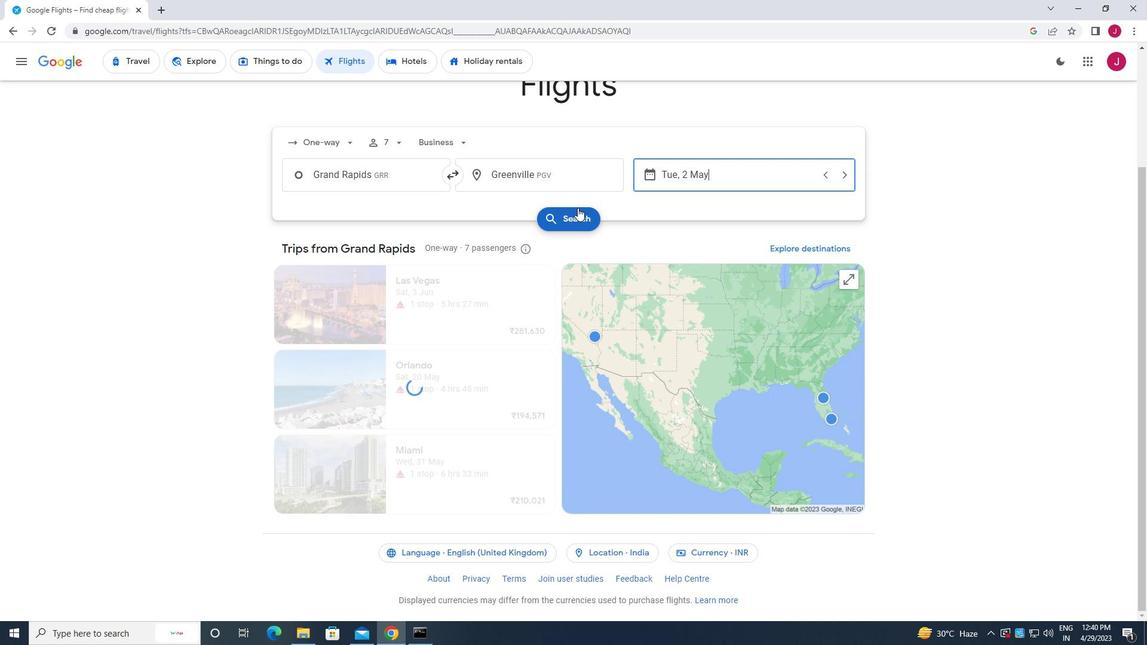
Action: Mouse moved to (304, 172)
Screenshot: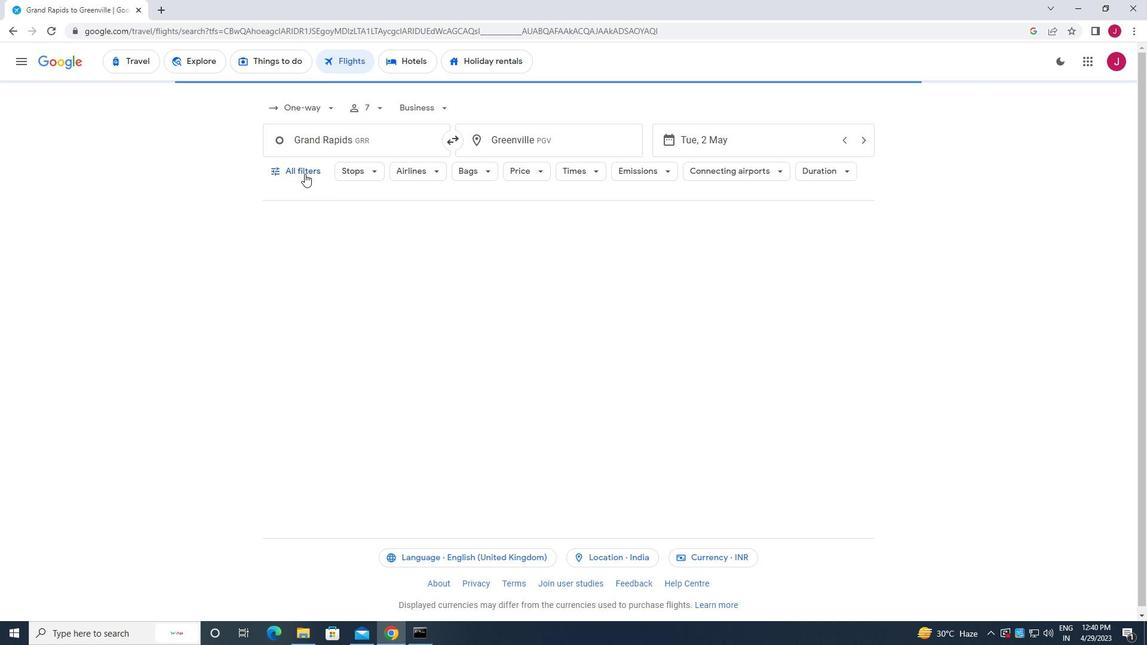 
Action: Mouse pressed left at (304, 172)
Screenshot: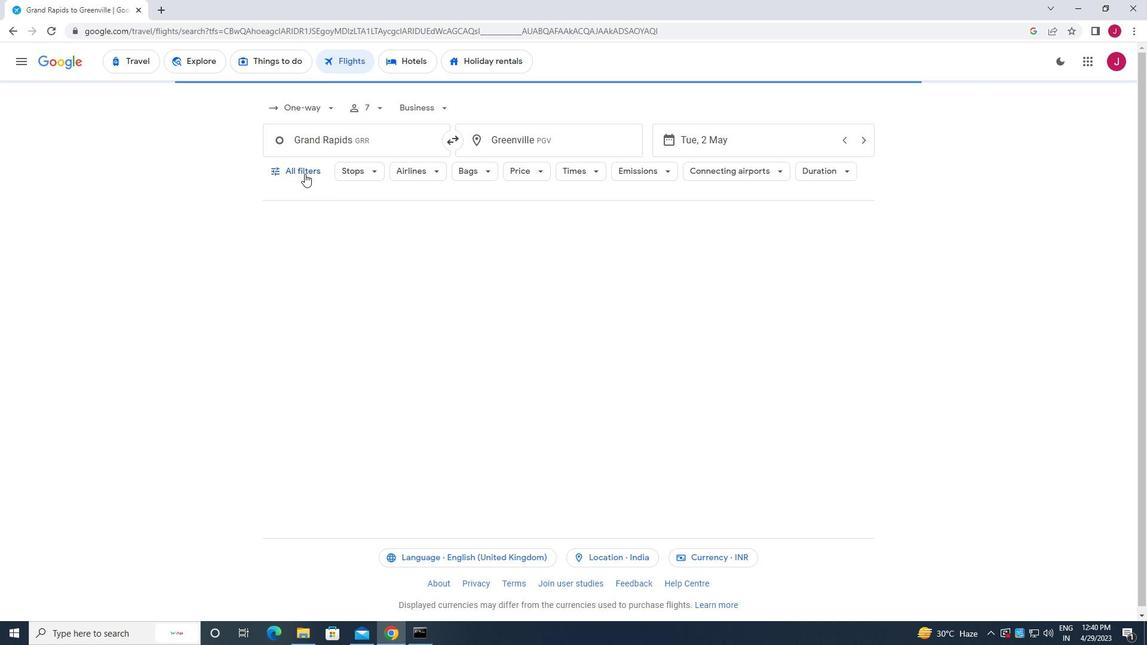 
Action: Mouse moved to (359, 355)
Screenshot: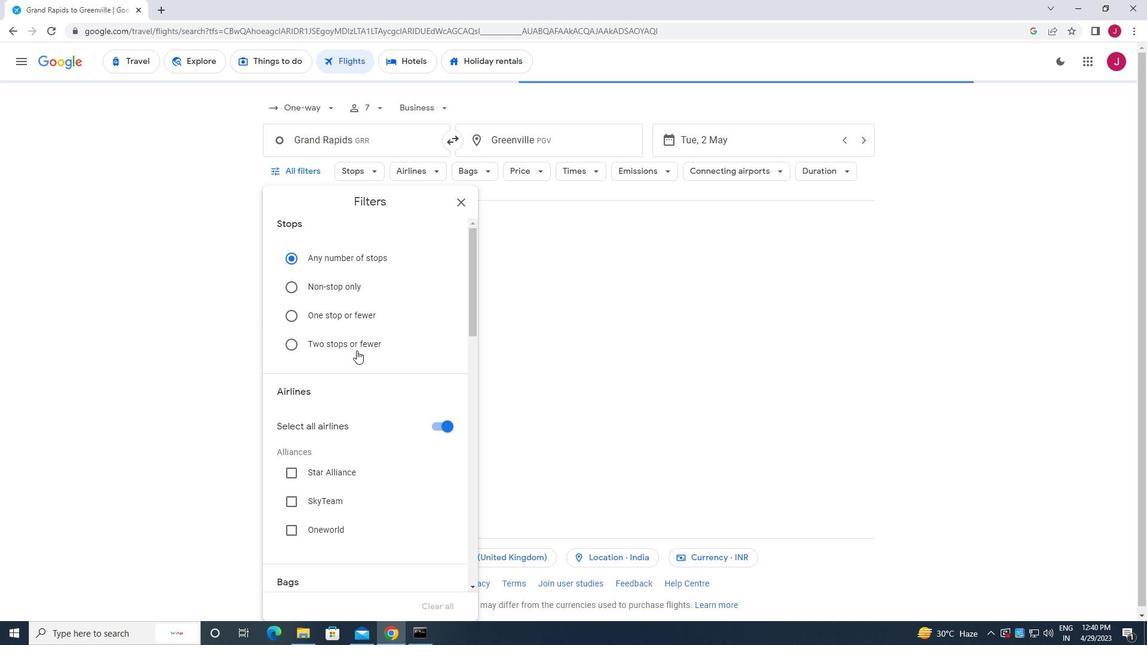 
Action: Mouse scrolled (359, 355) with delta (0, 0)
Screenshot: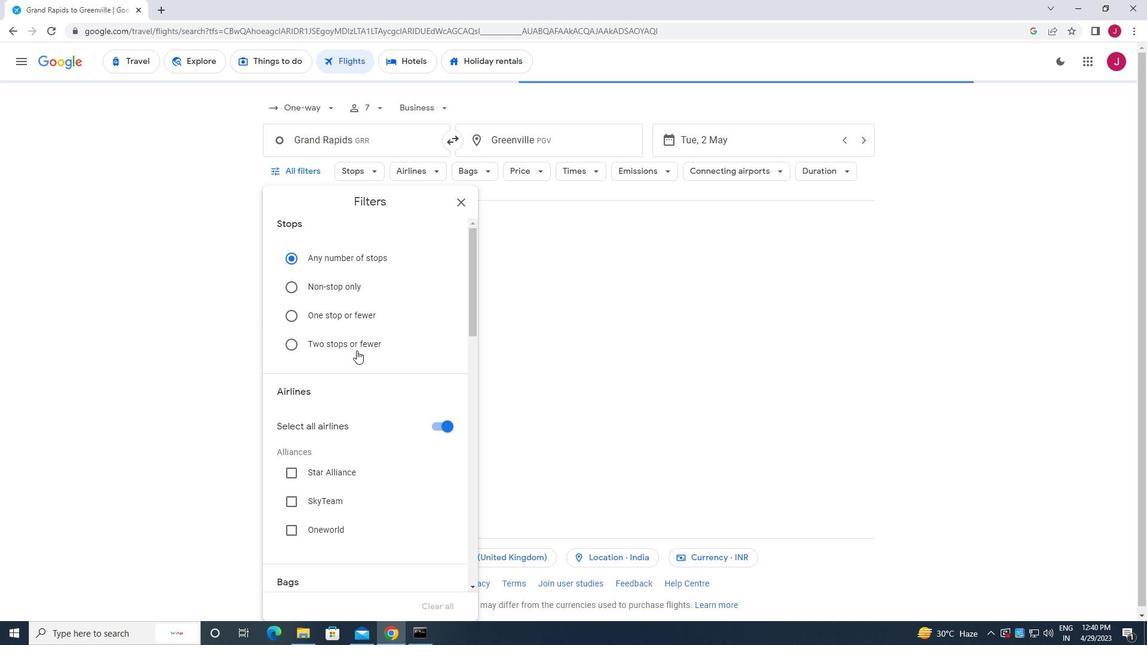 
Action: Mouse scrolled (359, 355) with delta (0, 0)
Screenshot: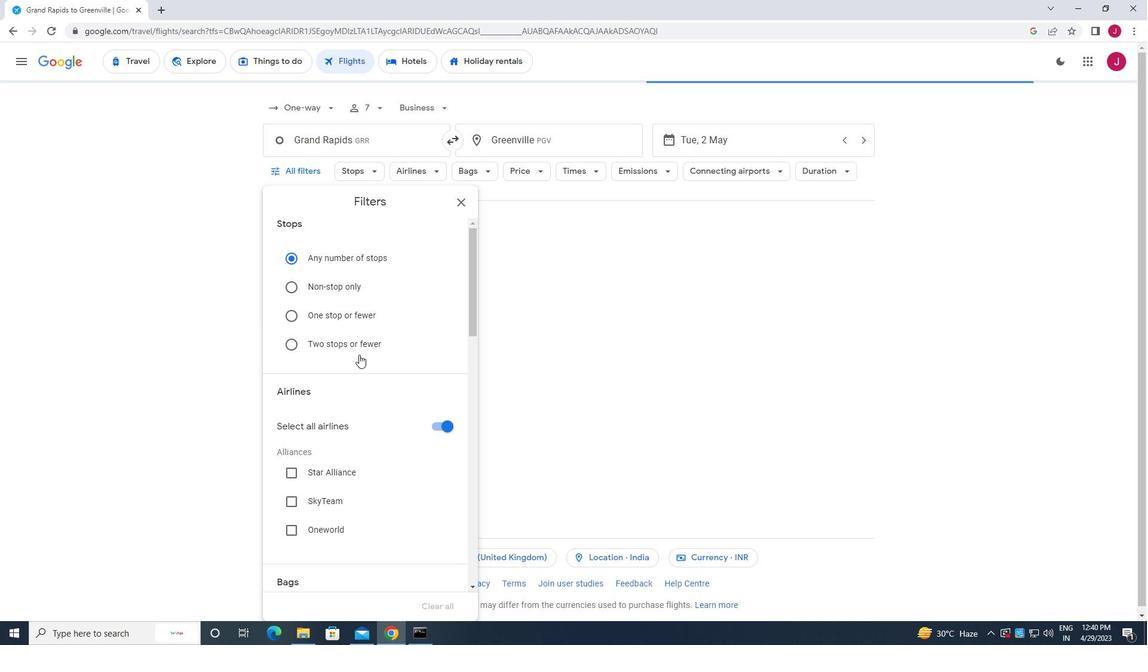 
Action: Mouse moved to (439, 301)
Screenshot: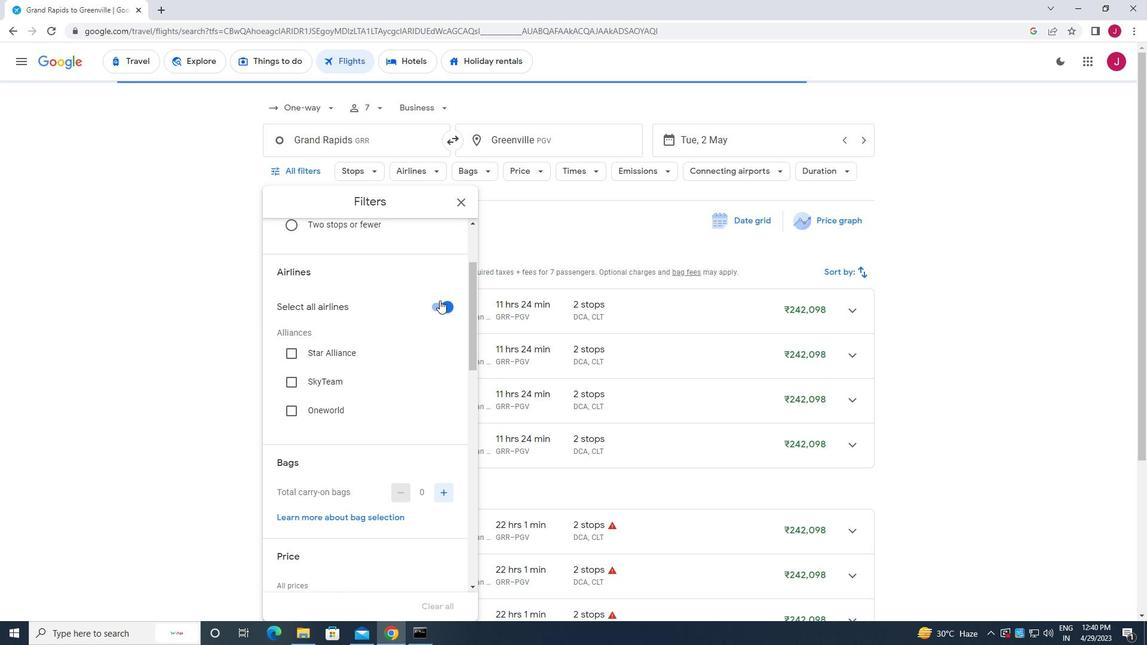 
Action: Mouse pressed left at (439, 301)
Screenshot: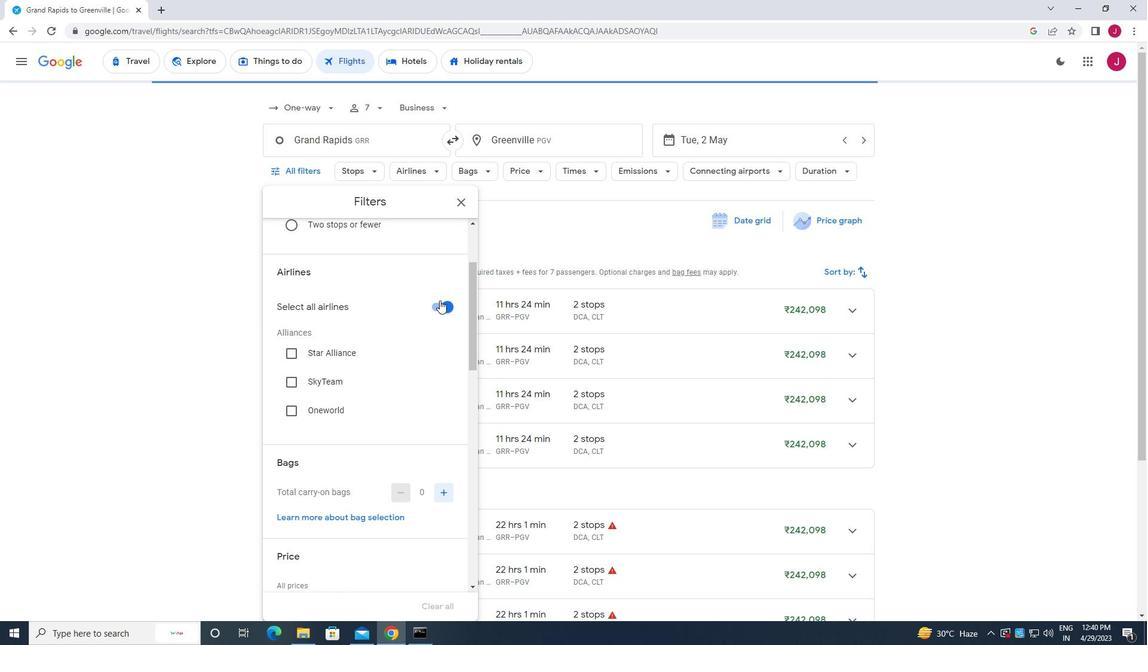 
Action: Mouse moved to (387, 329)
Screenshot: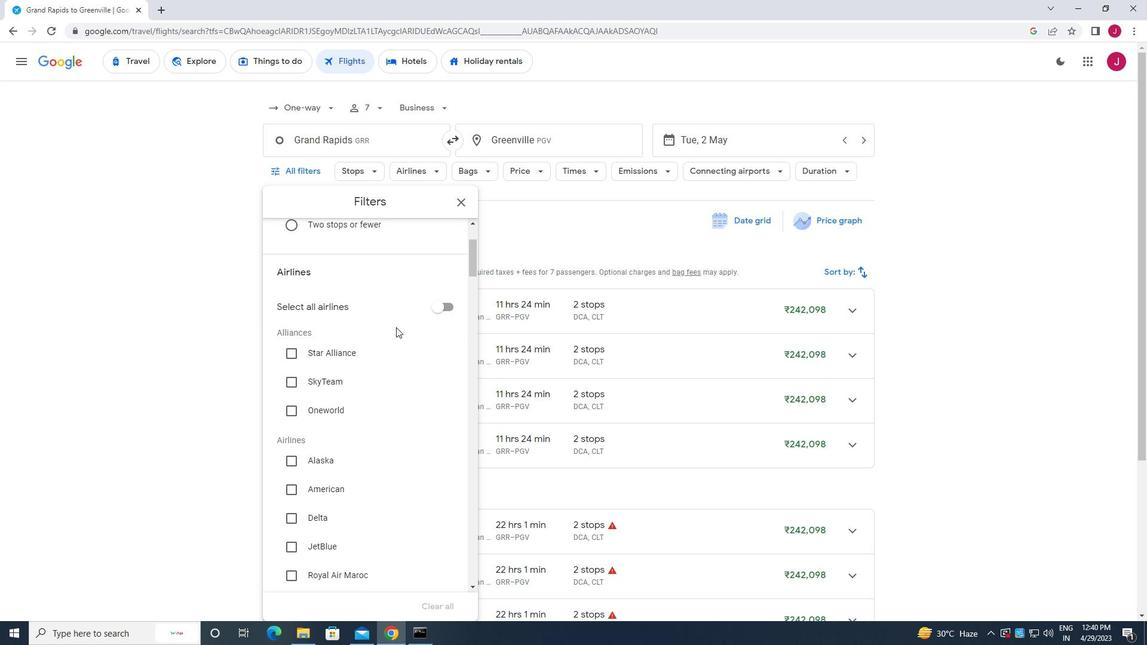 
Action: Mouse scrolled (387, 329) with delta (0, 0)
Screenshot: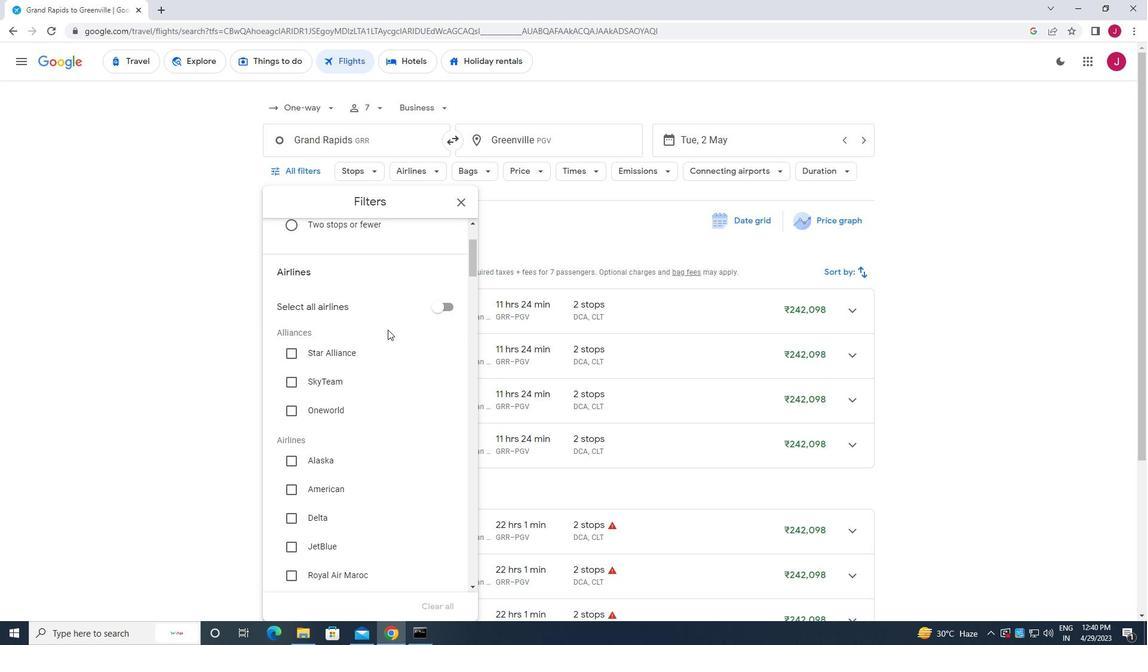 
Action: Mouse scrolled (387, 329) with delta (0, 0)
Screenshot: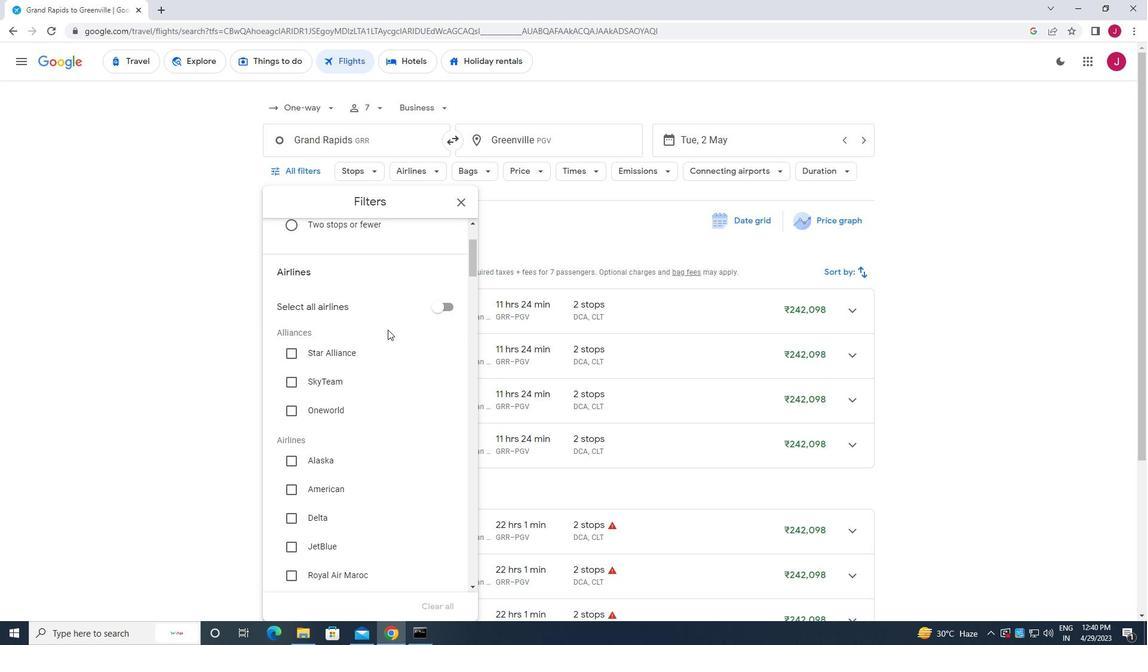 
Action: Mouse scrolled (387, 329) with delta (0, 0)
Screenshot: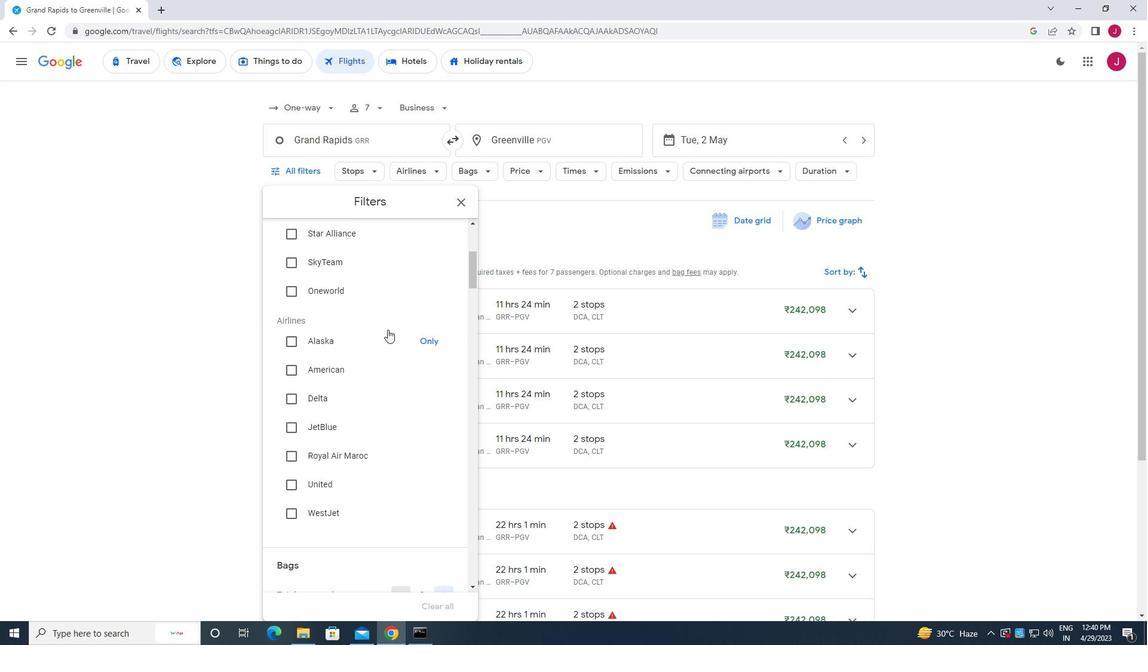 
Action: Mouse moved to (398, 309)
Screenshot: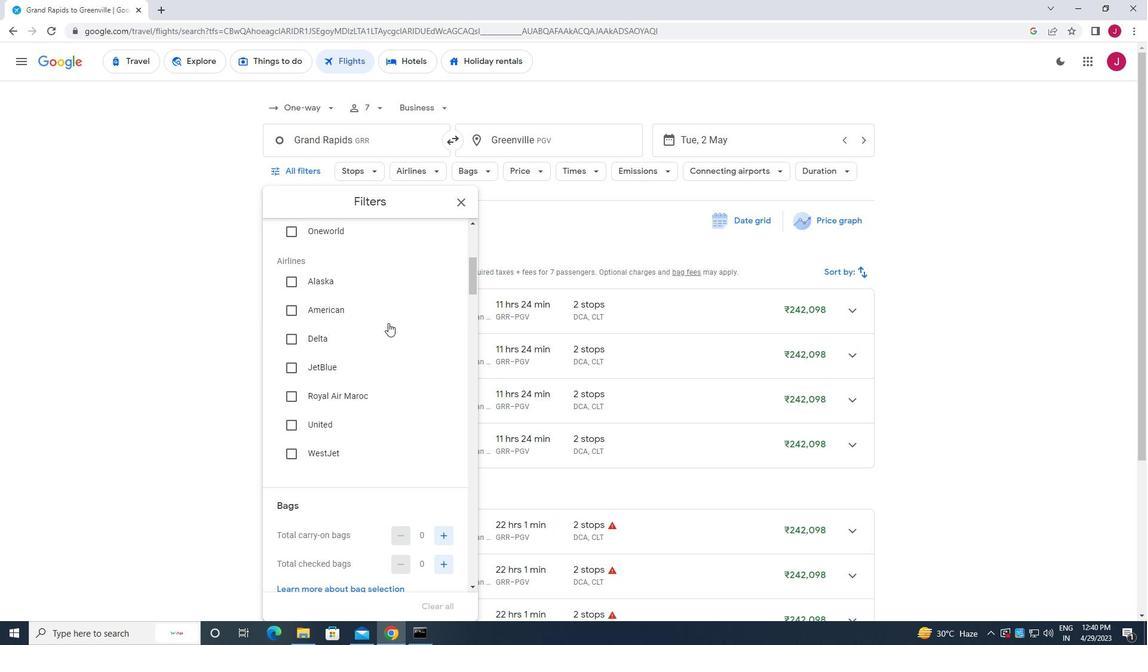 
Action: Mouse scrolled (398, 310) with delta (0, 0)
Screenshot: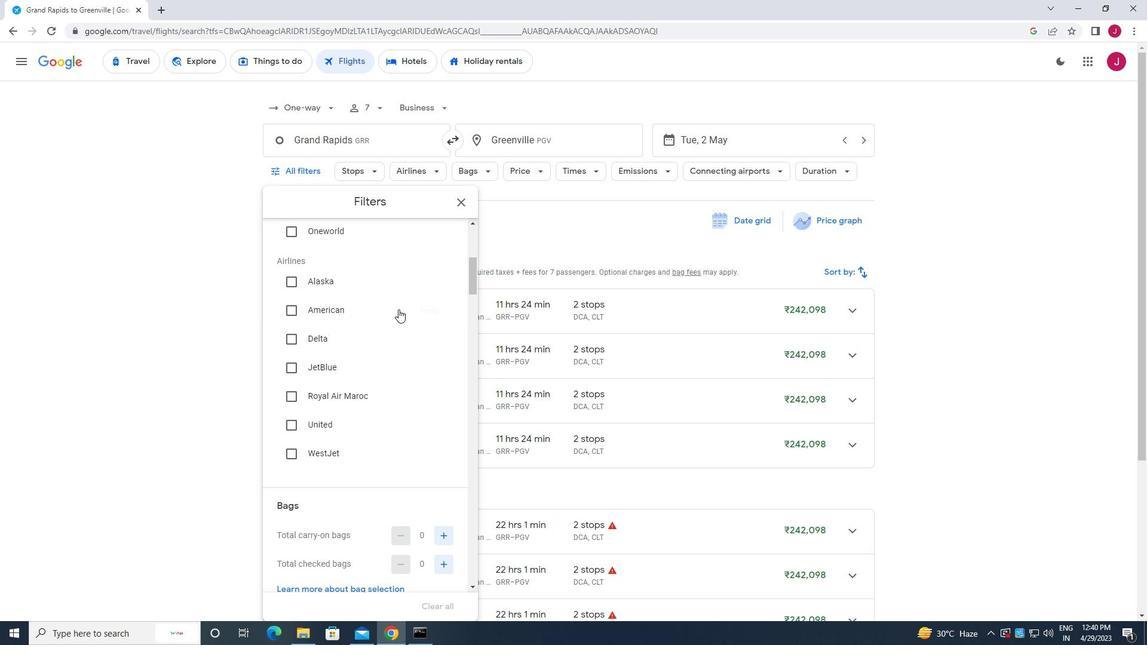 
Action: Mouse scrolled (398, 310) with delta (0, 0)
Screenshot: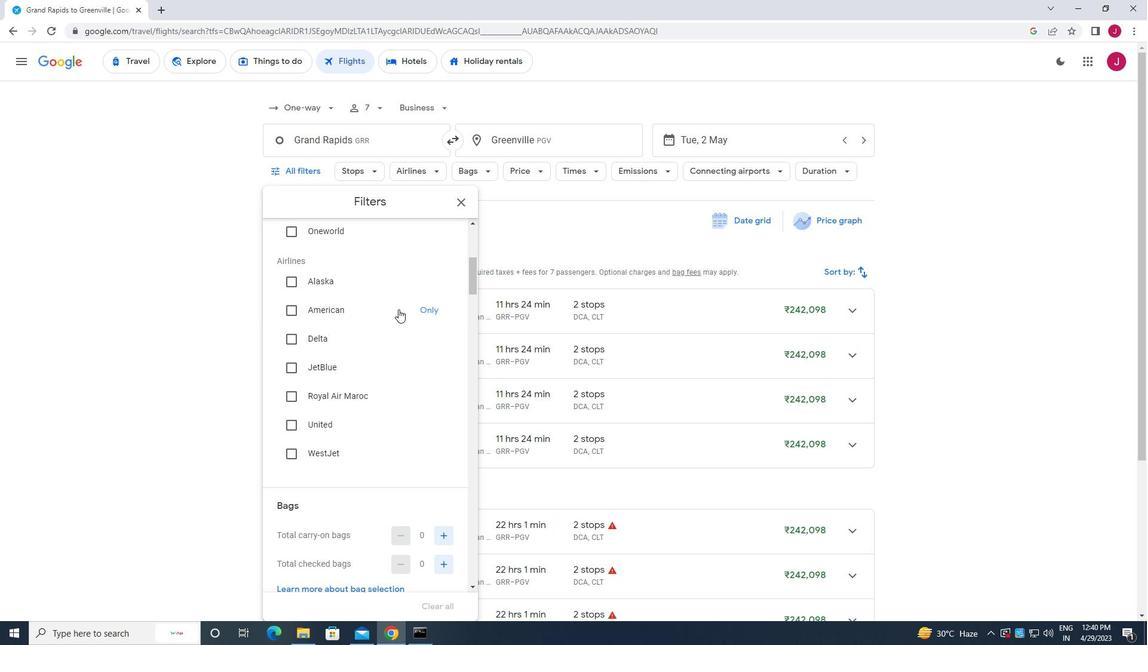 
Action: Mouse moved to (396, 313)
Screenshot: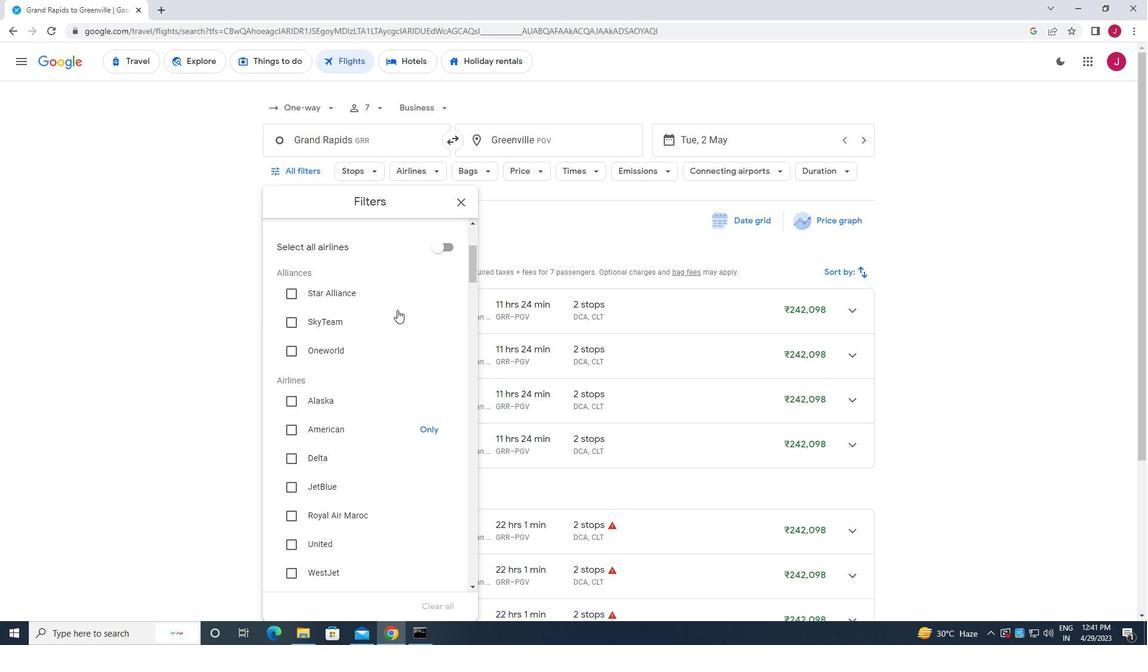 
Action: Mouse scrolled (396, 313) with delta (0, 0)
Screenshot: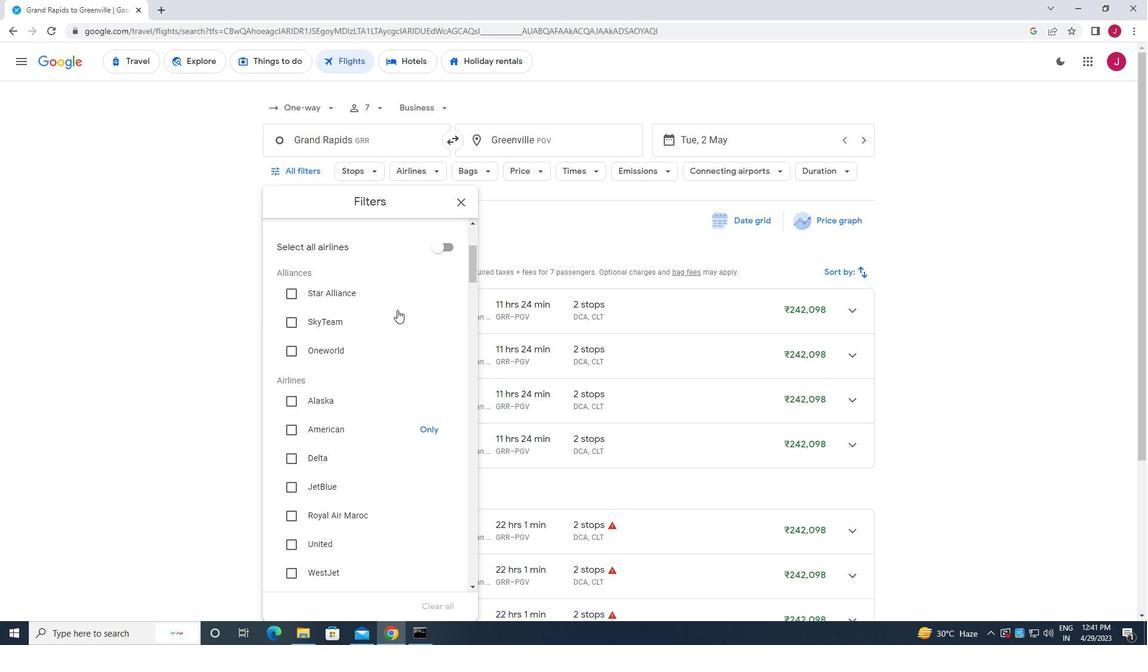
Action: Mouse moved to (396, 315)
Screenshot: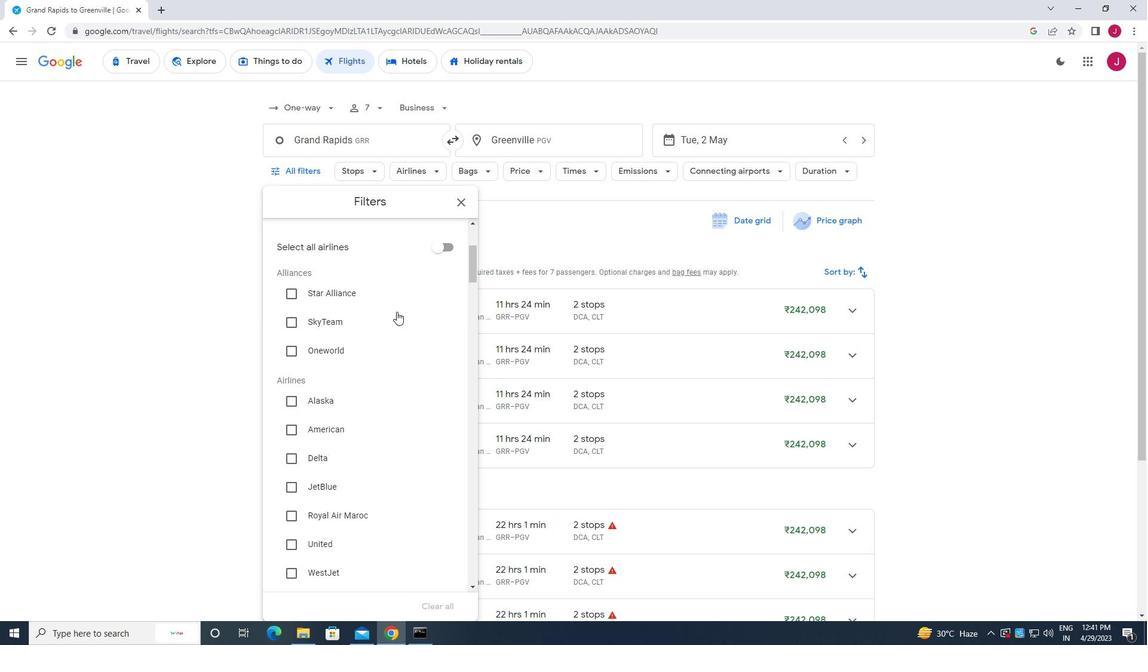 
Action: Mouse scrolled (396, 314) with delta (0, 0)
Screenshot: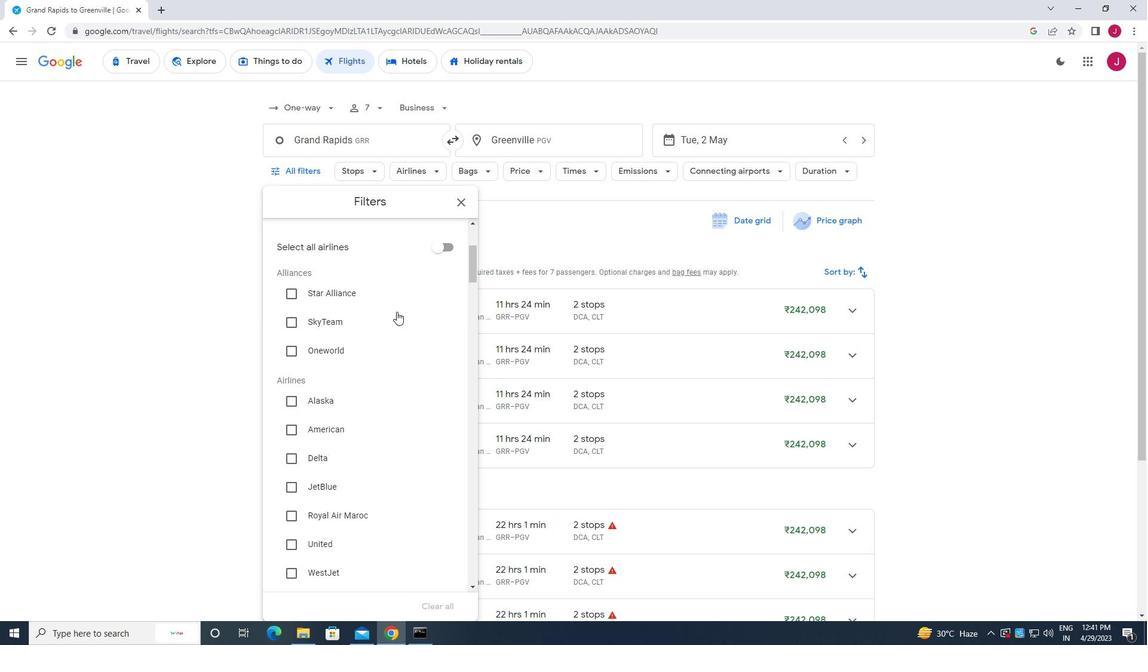 
Action: Mouse moved to (383, 341)
Screenshot: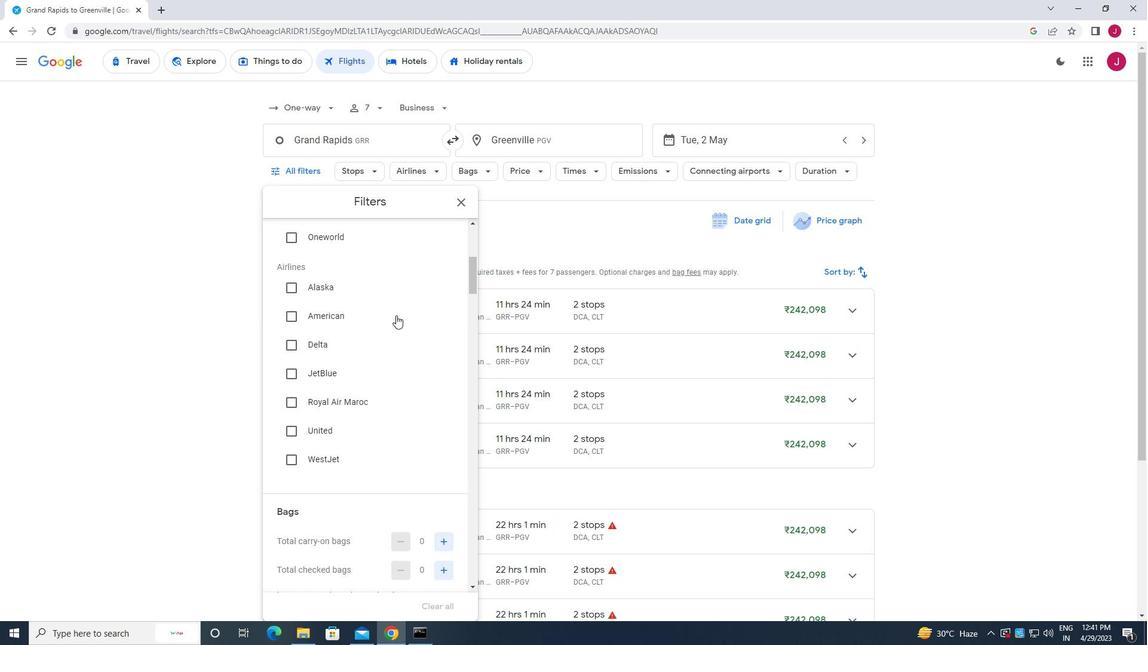 
Action: Mouse scrolled (383, 341) with delta (0, 0)
Screenshot: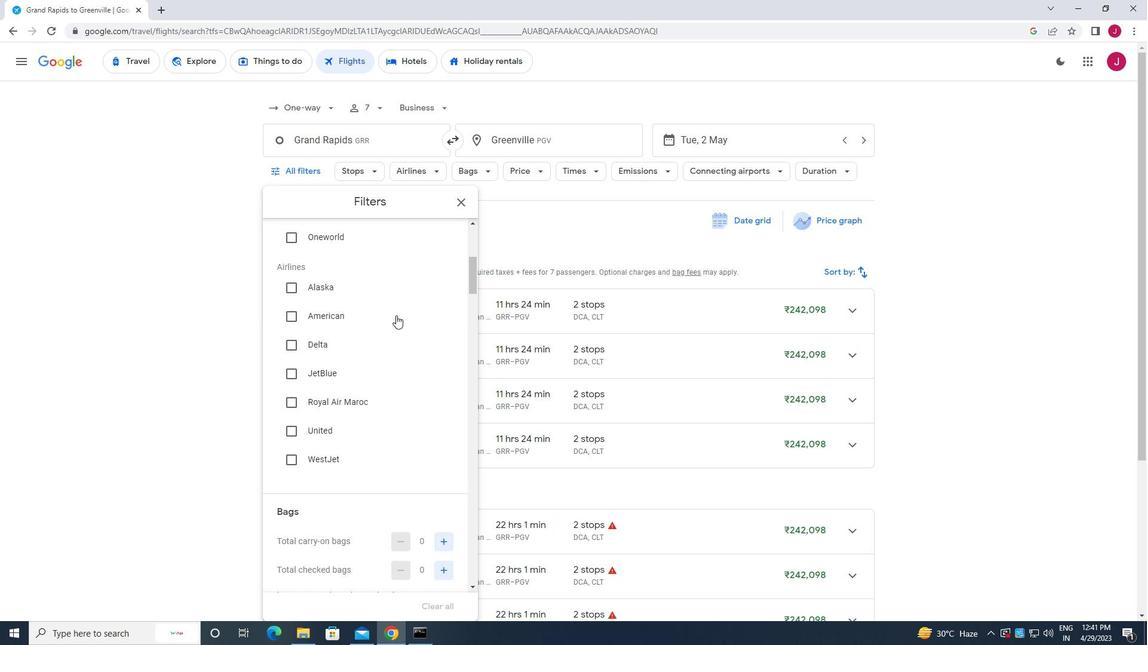 
Action: Mouse moved to (380, 351)
Screenshot: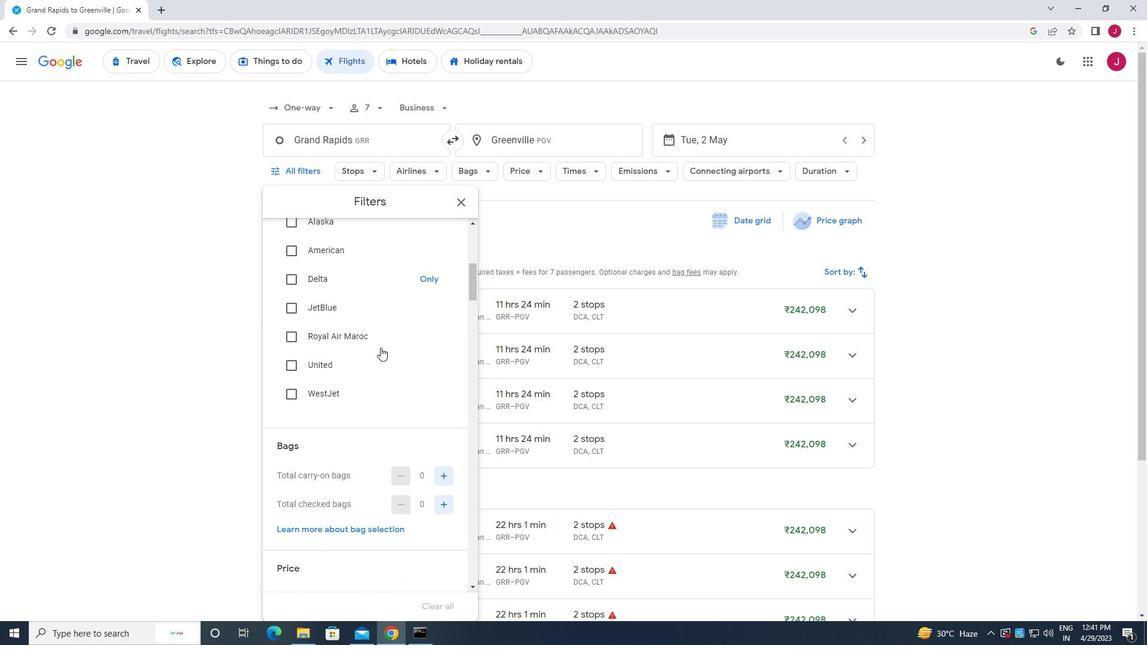 
Action: Mouse scrolled (380, 350) with delta (0, 0)
Screenshot: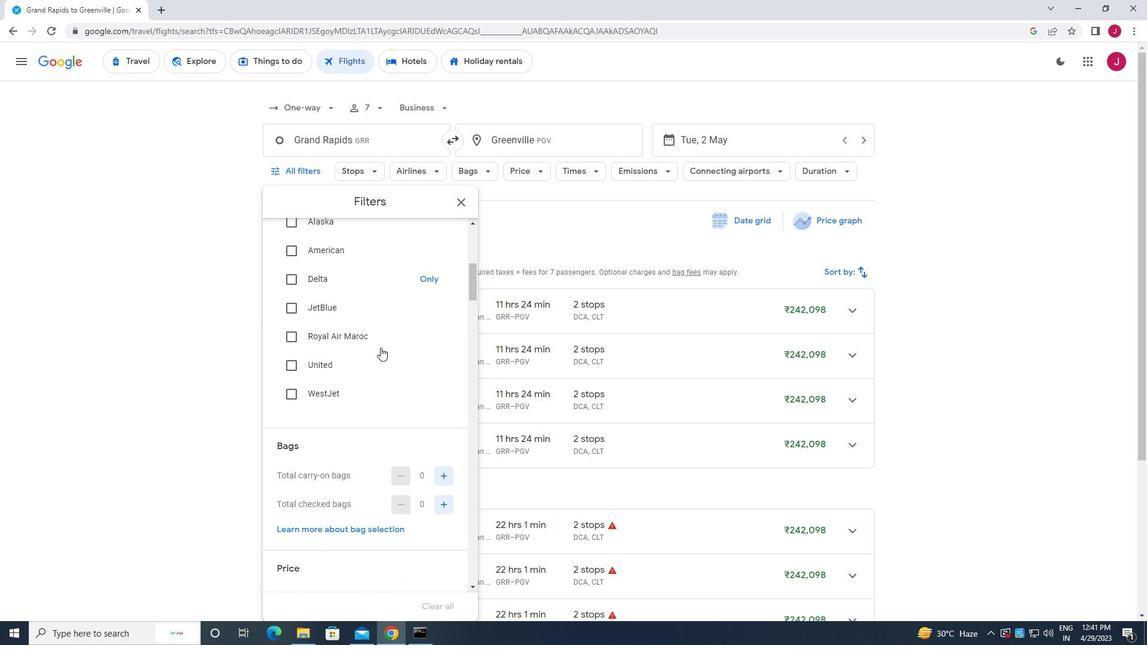 
Action: Mouse moved to (380, 351)
Screenshot: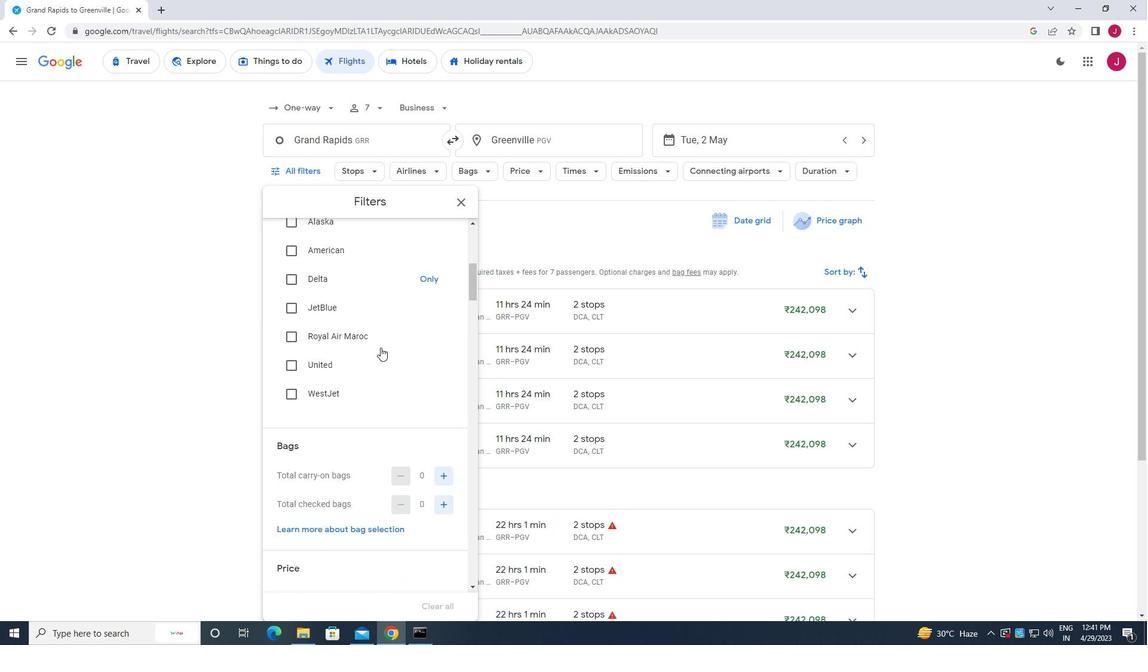 
Action: Mouse scrolled (380, 350) with delta (0, 0)
Screenshot: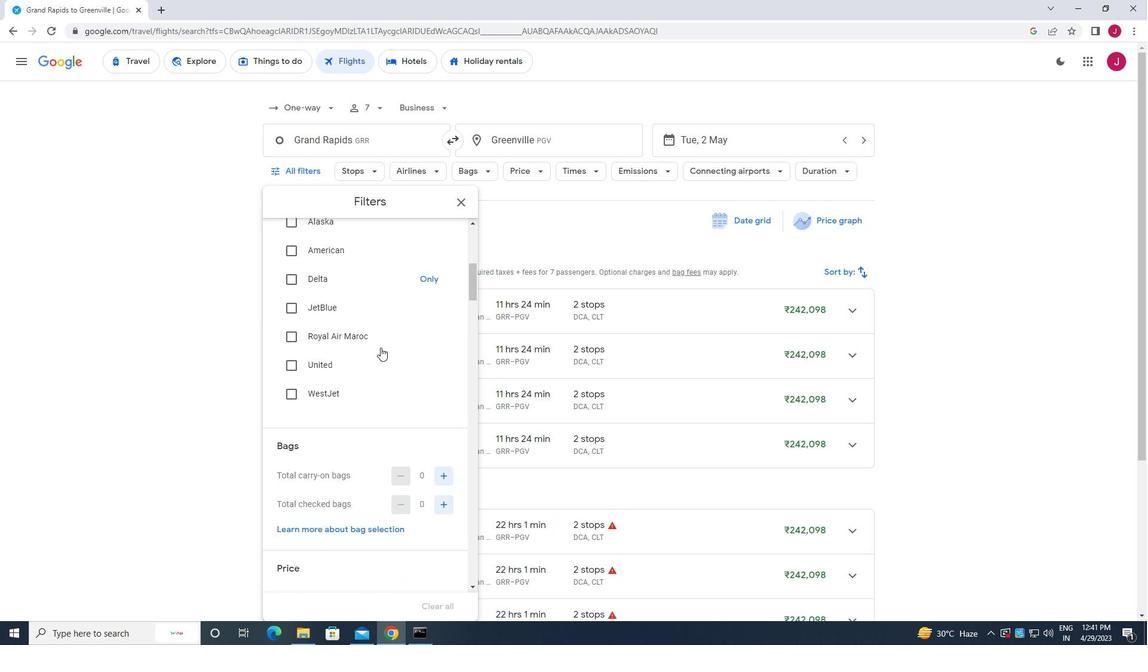 
Action: Mouse moved to (380, 353)
Screenshot: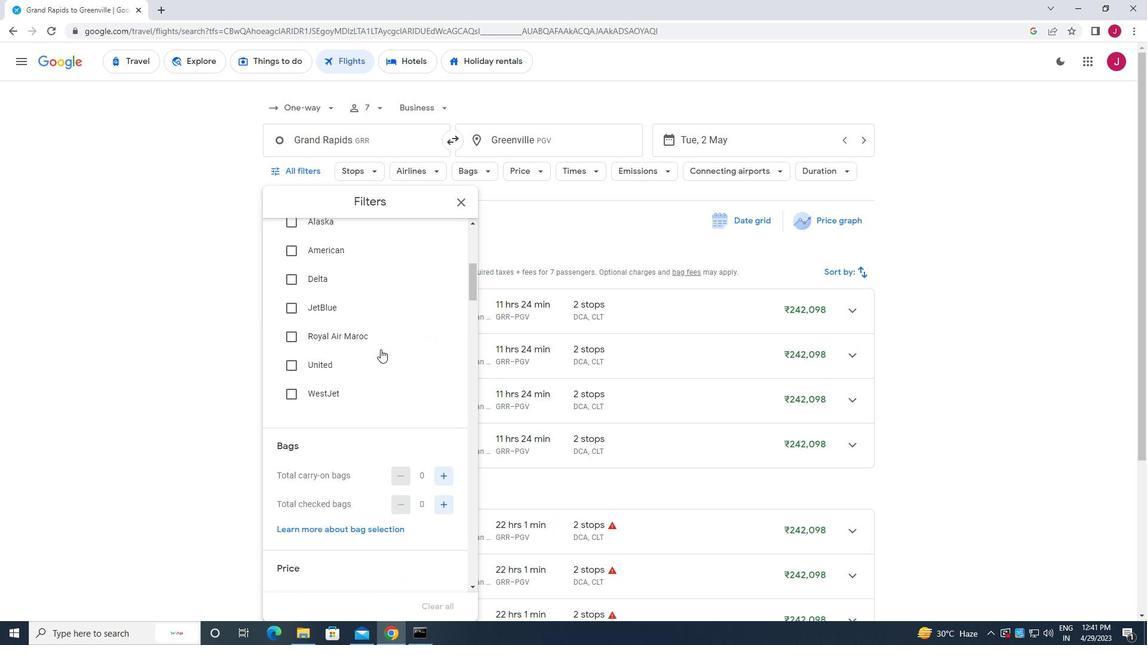 
Action: Mouse scrolled (380, 352) with delta (0, 0)
Screenshot: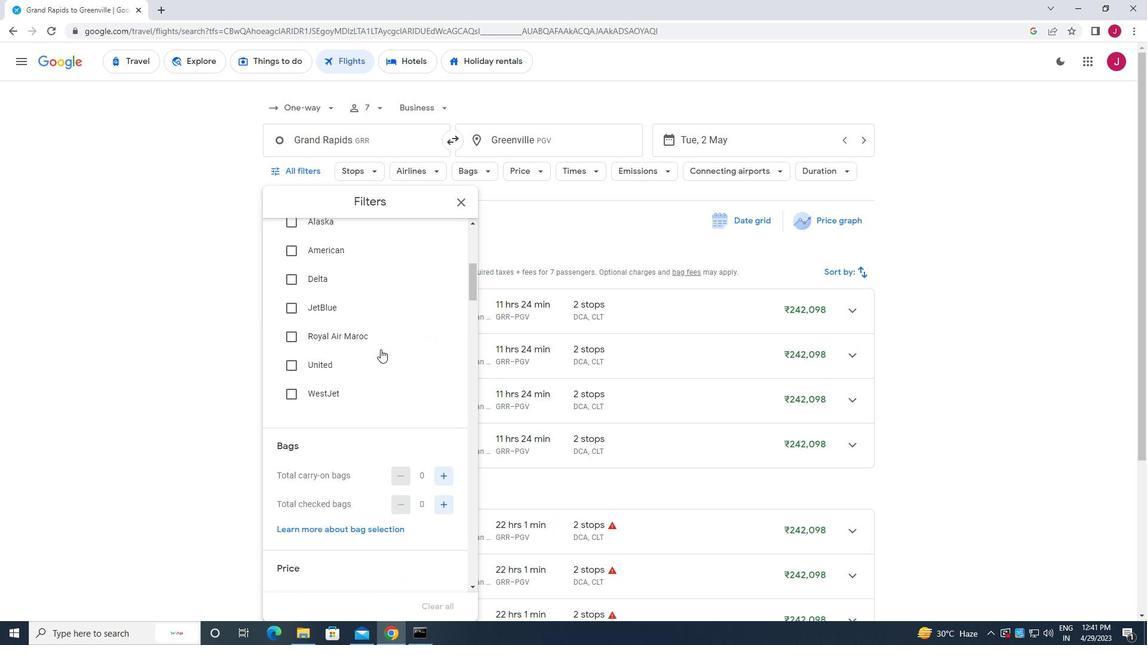 
Action: Mouse moved to (446, 326)
Screenshot: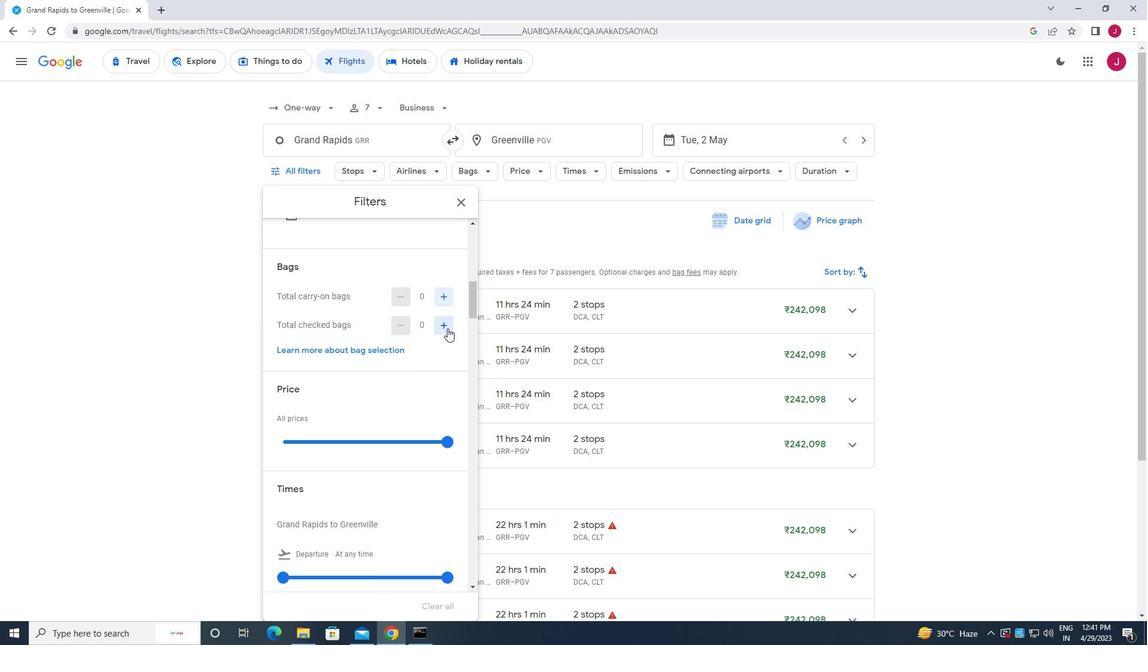 
Action: Mouse pressed left at (446, 326)
Screenshot: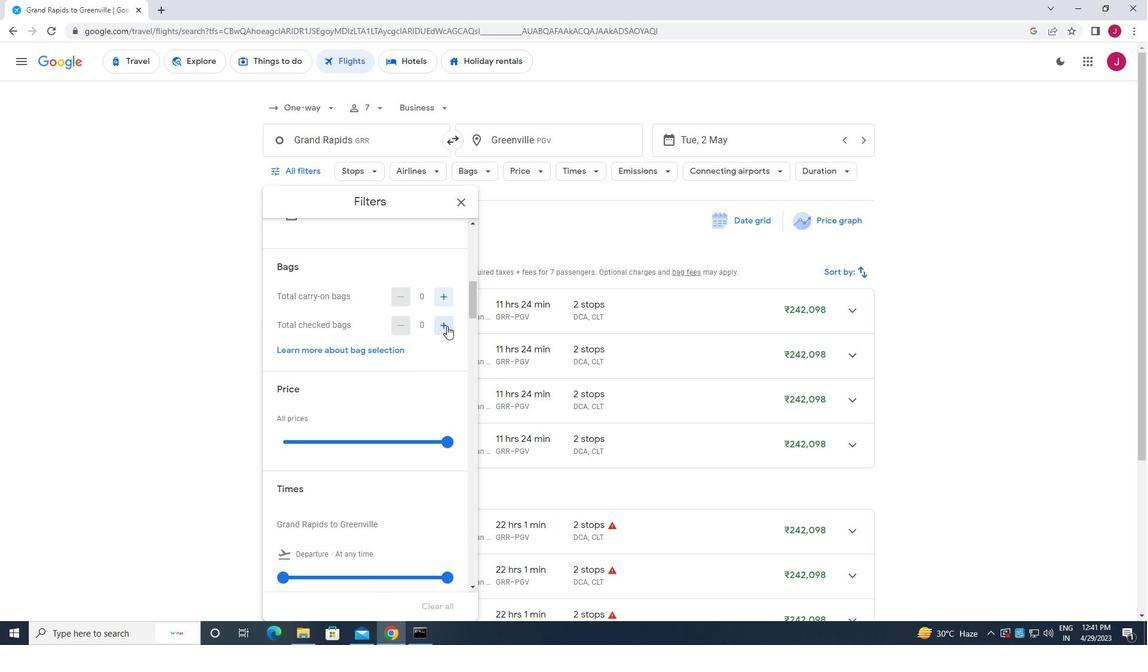 
Action: Mouse pressed left at (446, 326)
Screenshot: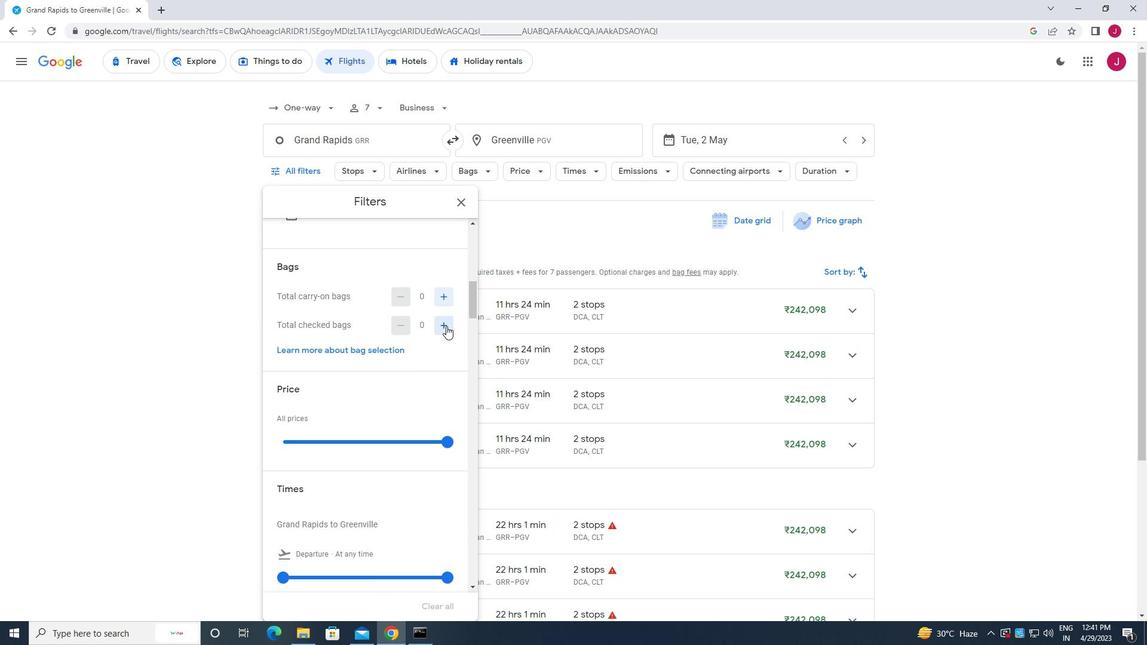 
Action: Mouse pressed left at (446, 326)
Screenshot: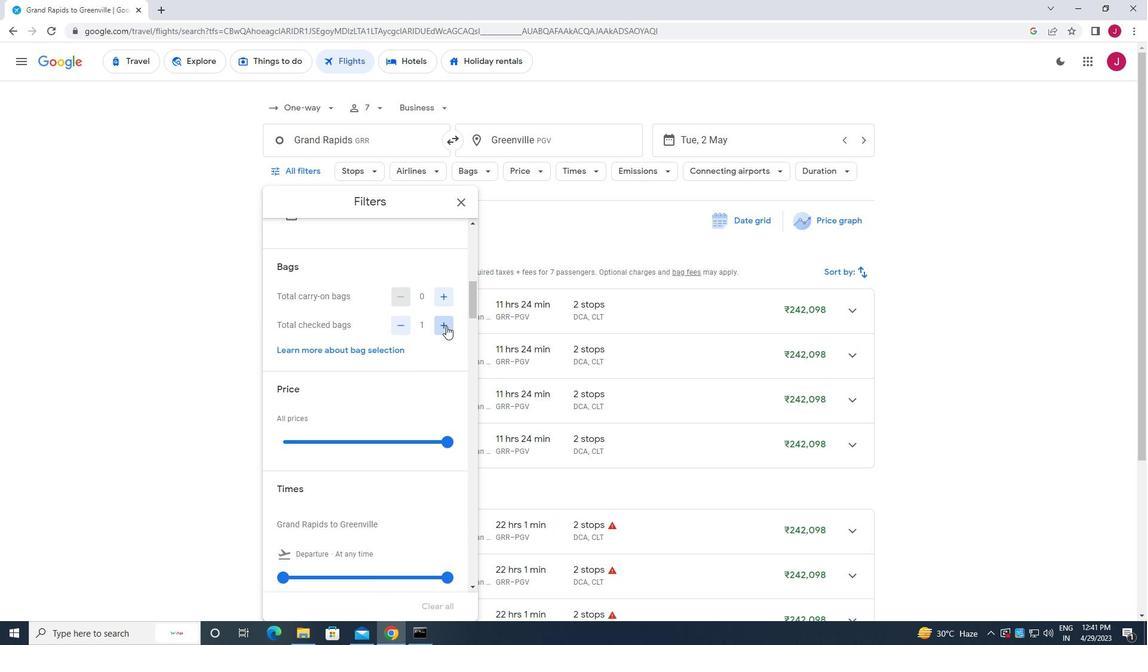 
Action: Mouse pressed left at (446, 326)
Screenshot: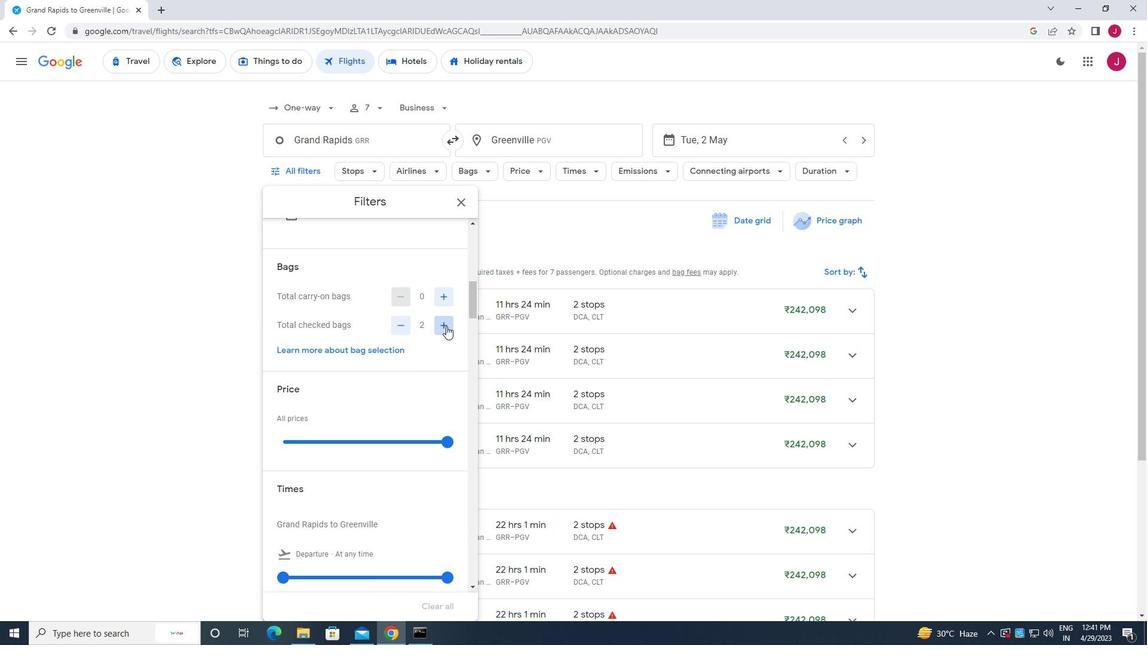 
Action: Mouse pressed left at (446, 326)
Screenshot: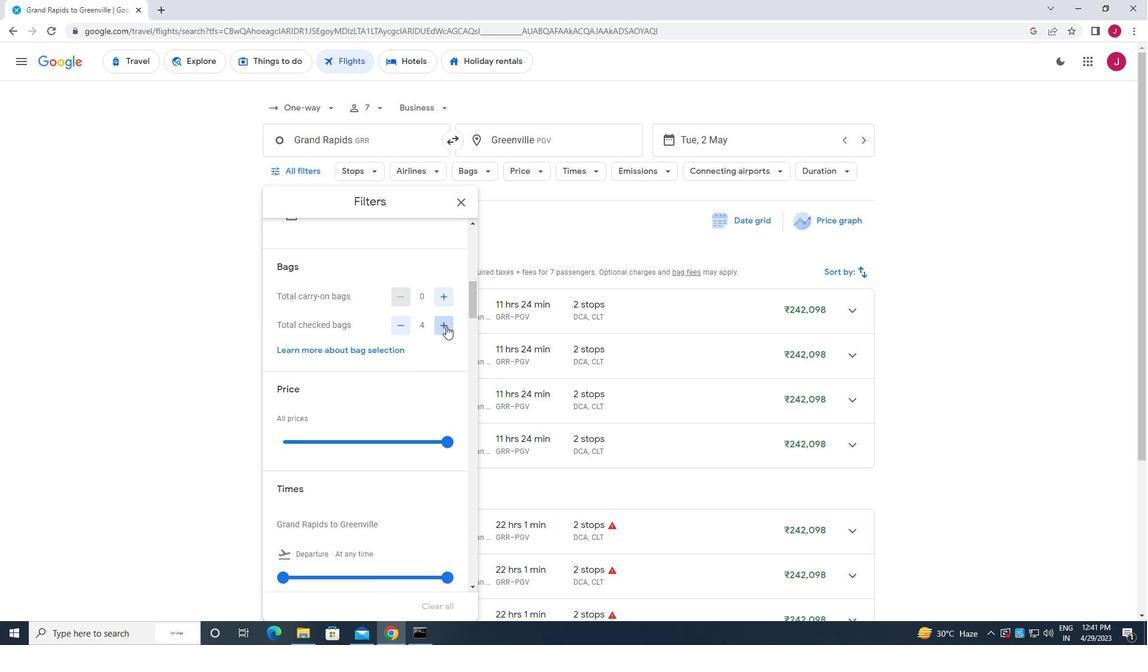 
Action: Mouse pressed left at (446, 326)
Screenshot: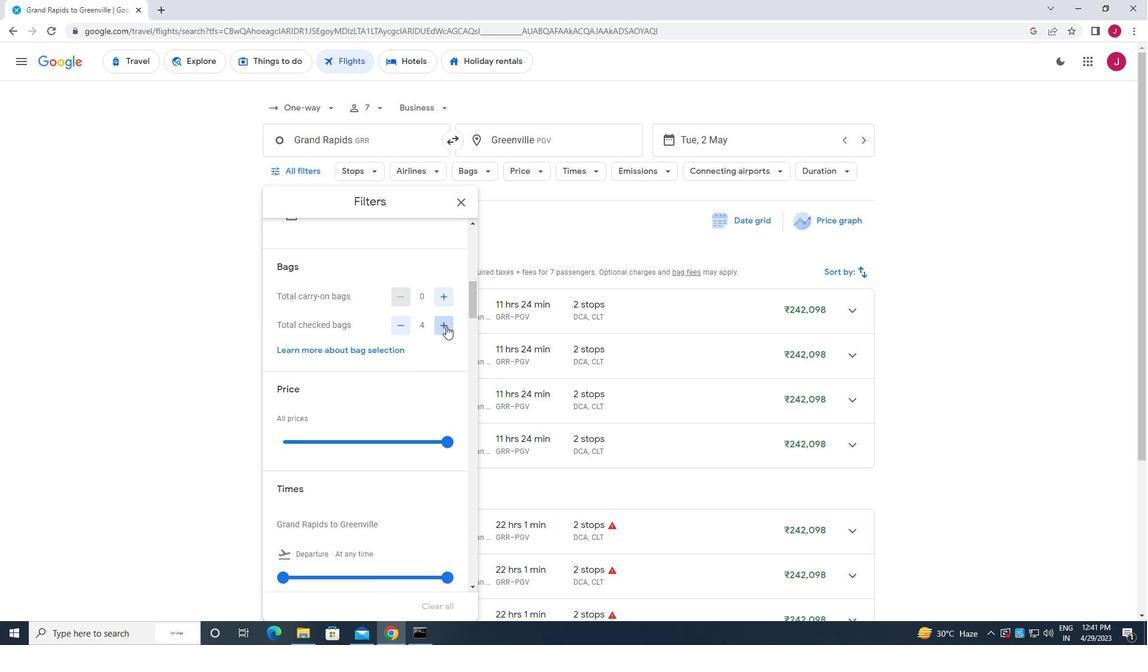 
Action: Mouse pressed left at (446, 326)
Screenshot: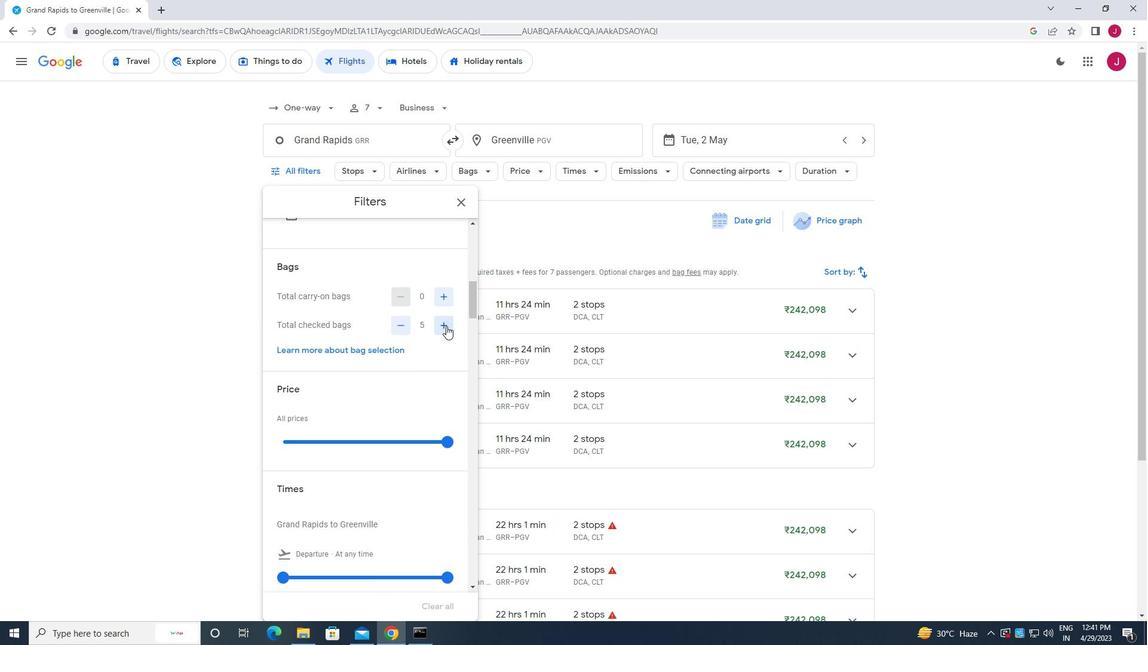 
Action: Mouse pressed left at (446, 326)
Screenshot: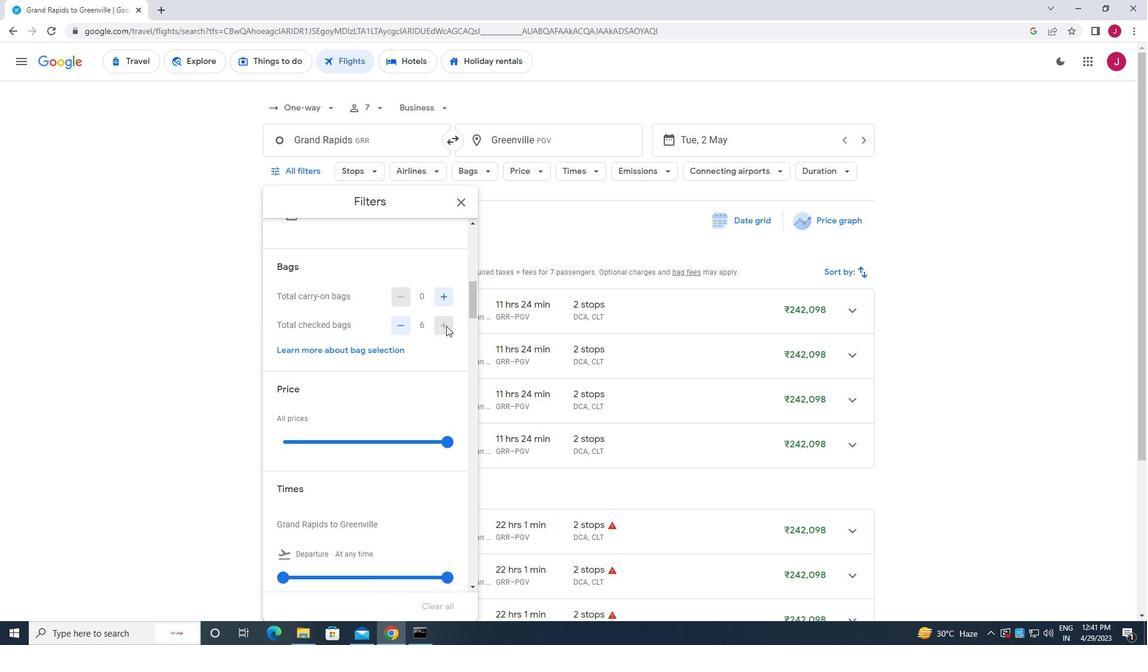 
Action: Mouse scrolled (446, 325) with delta (0, 0)
Screenshot: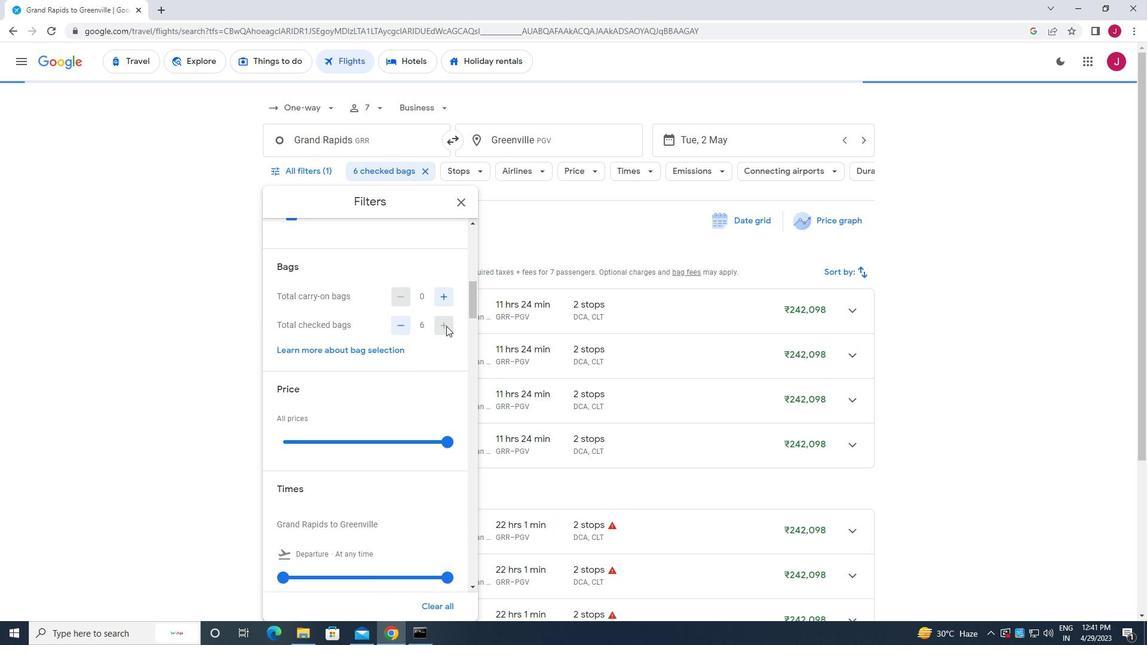 
Action: Mouse scrolled (446, 325) with delta (0, 0)
Screenshot: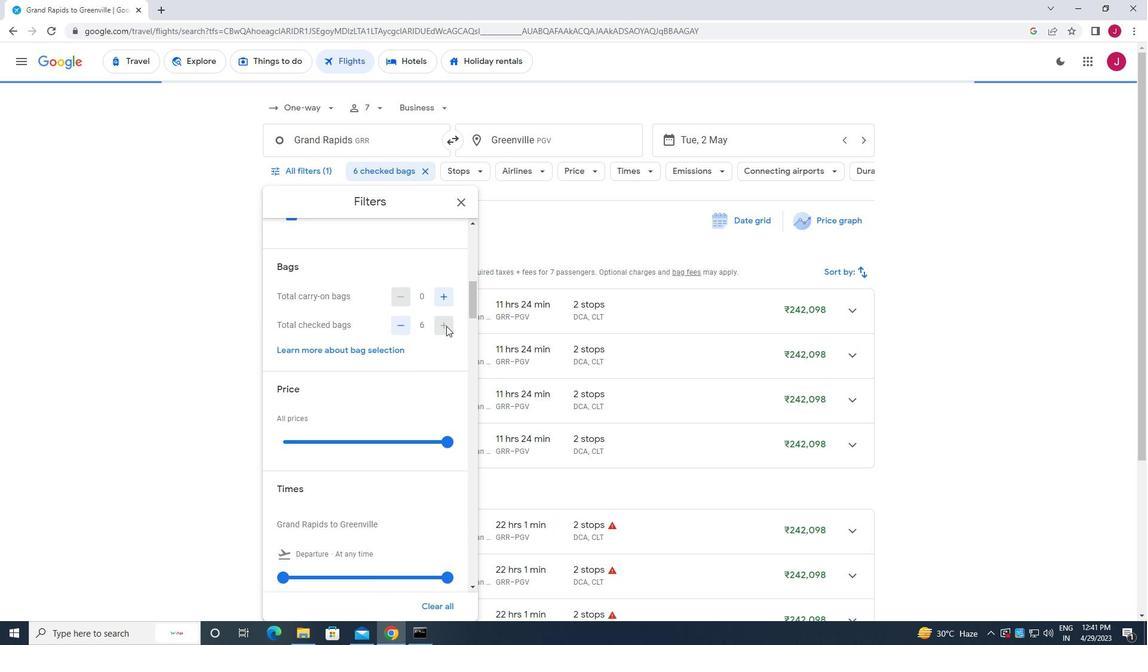 
Action: Mouse scrolled (446, 325) with delta (0, 0)
Screenshot: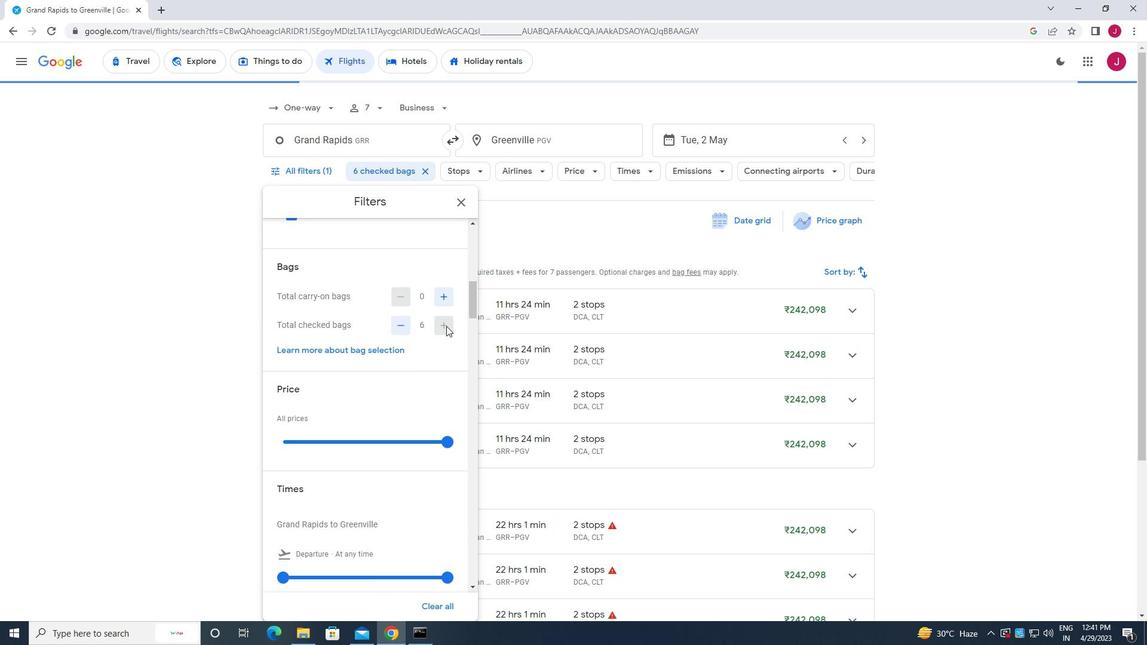 
Action: Mouse moved to (445, 264)
Screenshot: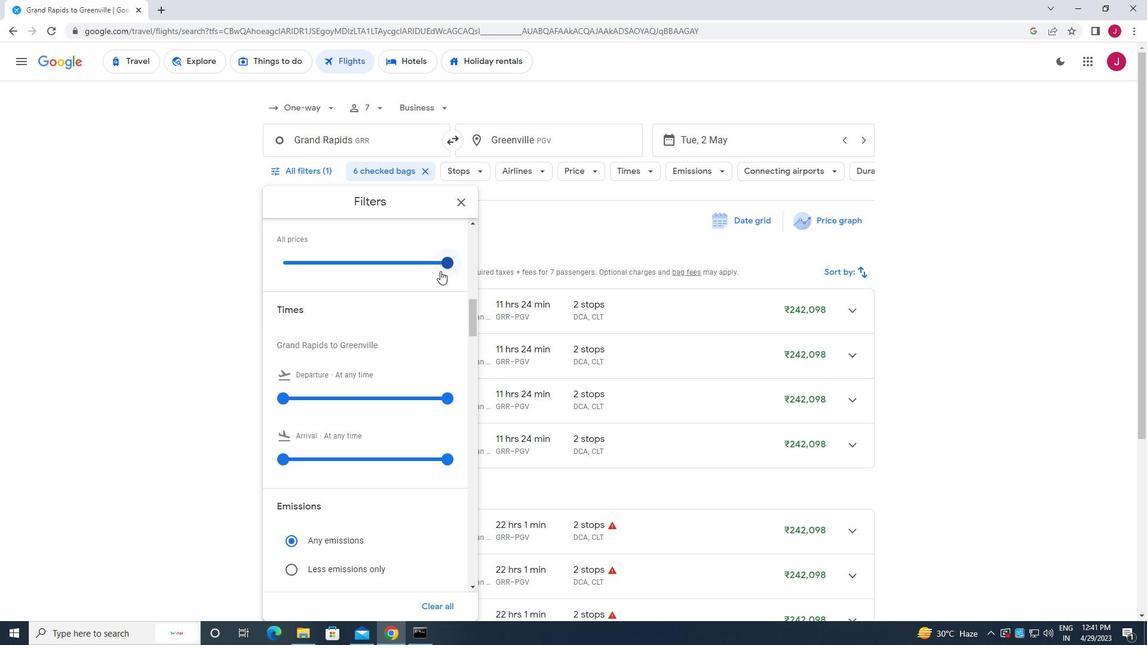 
Action: Mouse pressed left at (445, 264)
Screenshot: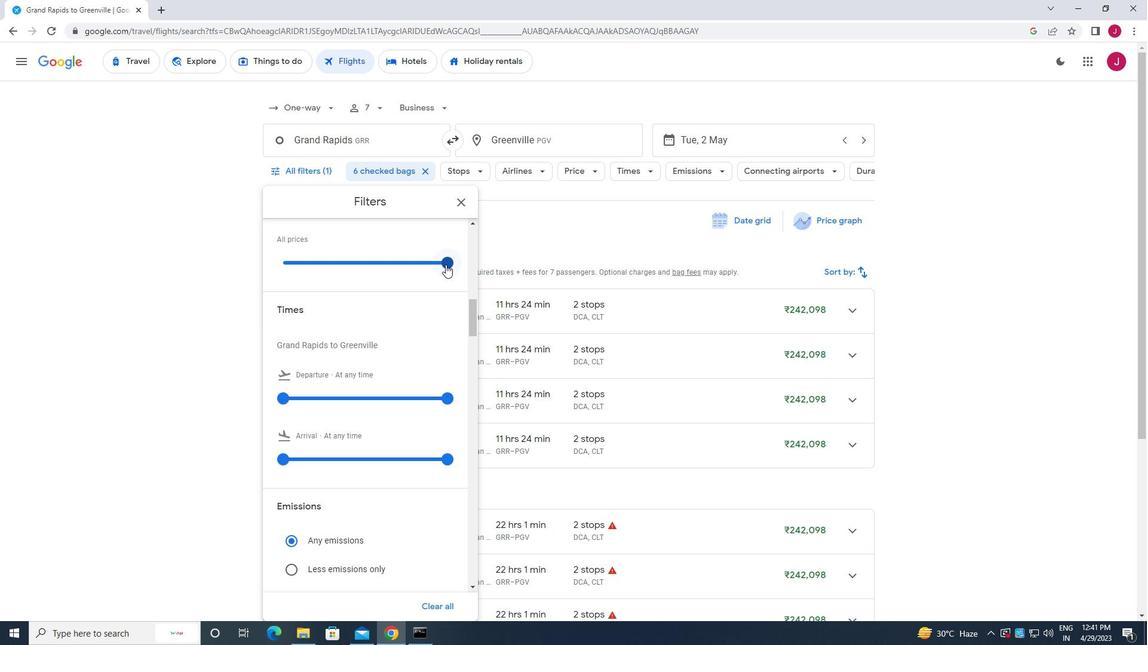 
Action: Mouse moved to (281, 393)
Screenshot: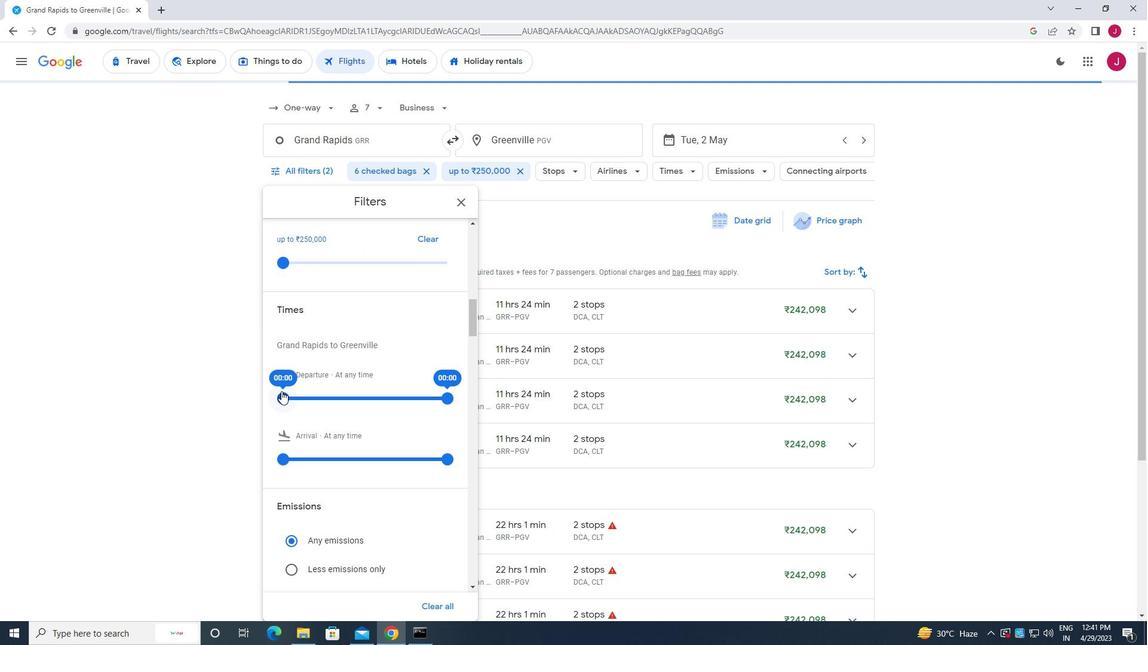 
Action: Mouse pressed left at (281, 393)
Screenshot: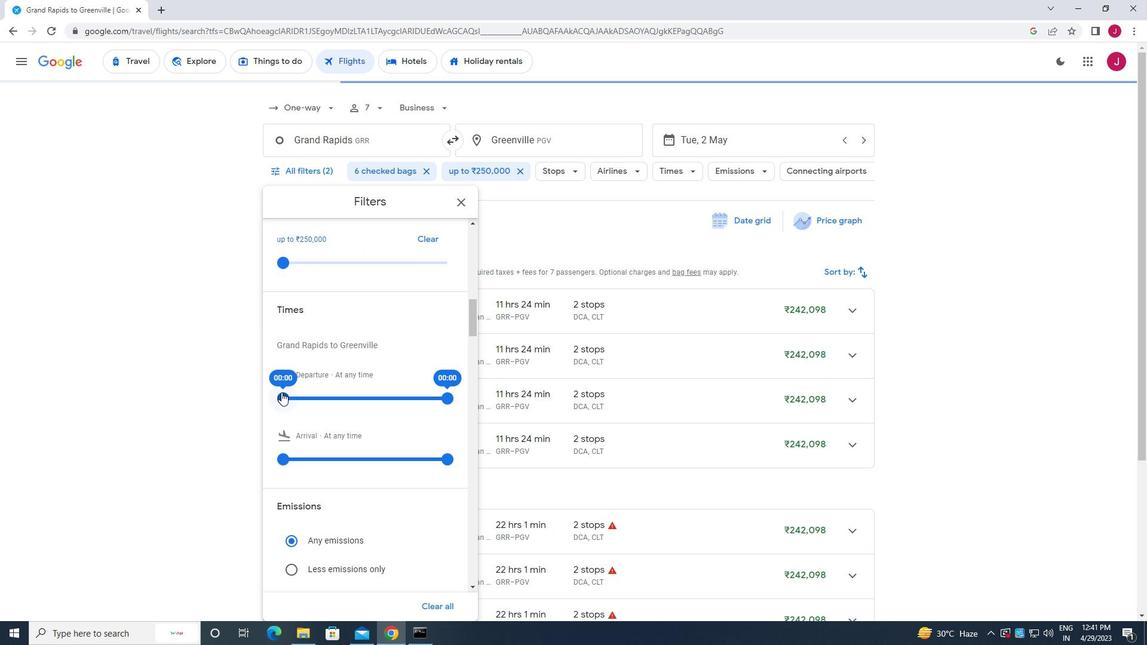 
Action: Mouse moved to (328, 393)
Screenshot: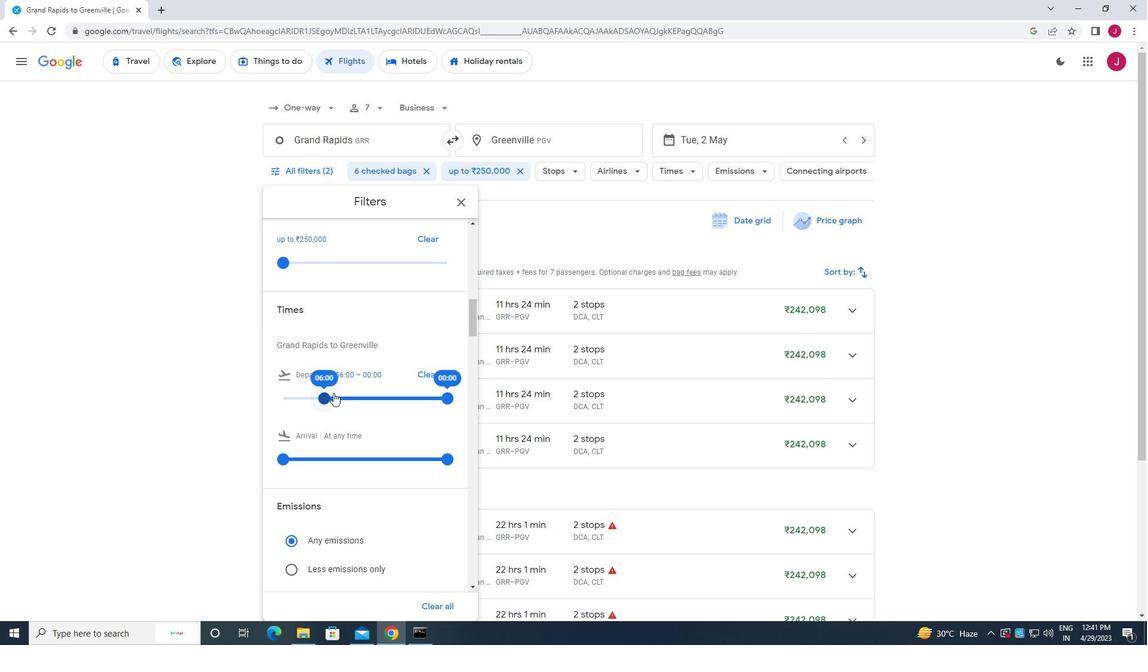 
Action: Mouse pressed left at (328, 393)
Screenshot: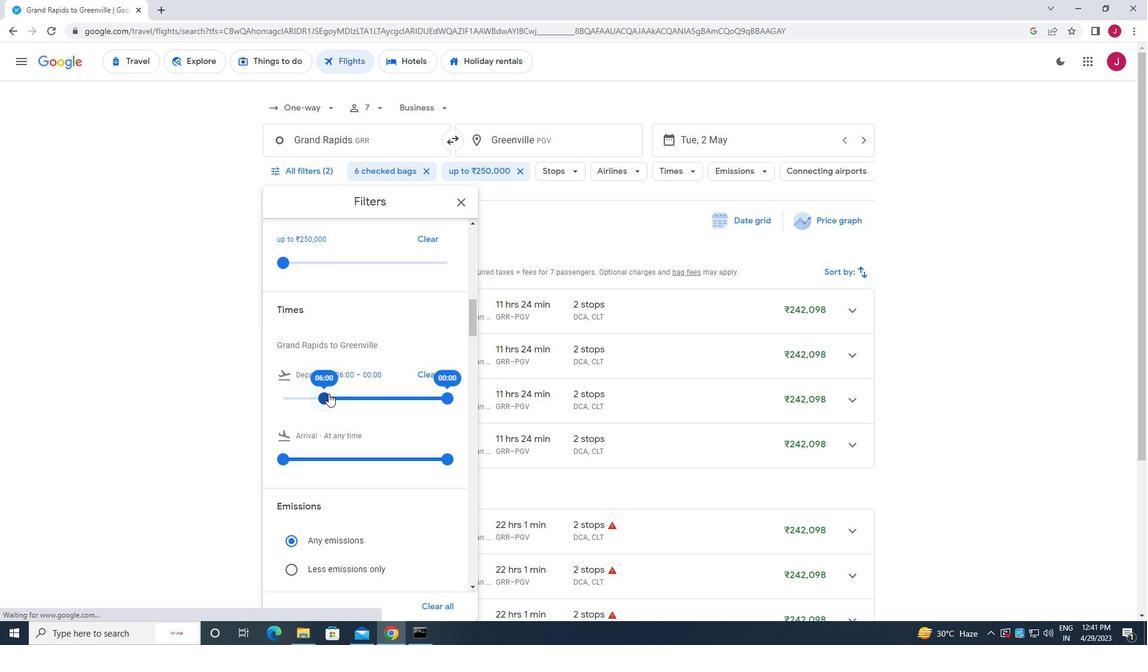 
Action: Mouse moved to (449, 398)
Screenshot: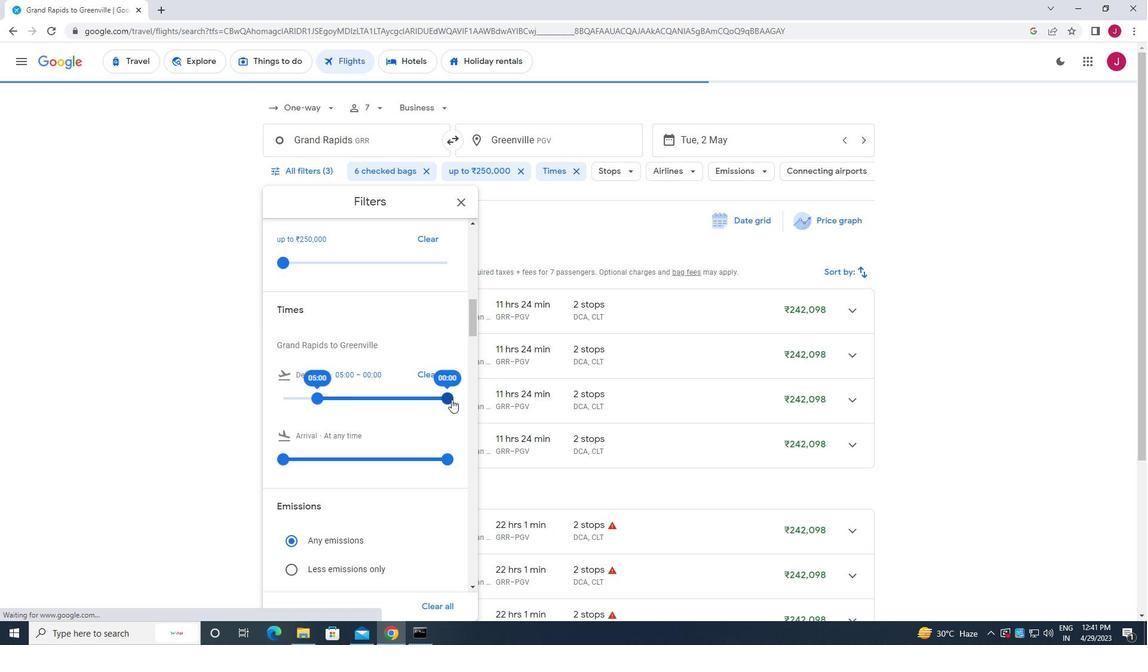 
Action: Mouse pressed left at (449, 398)
Screenshot: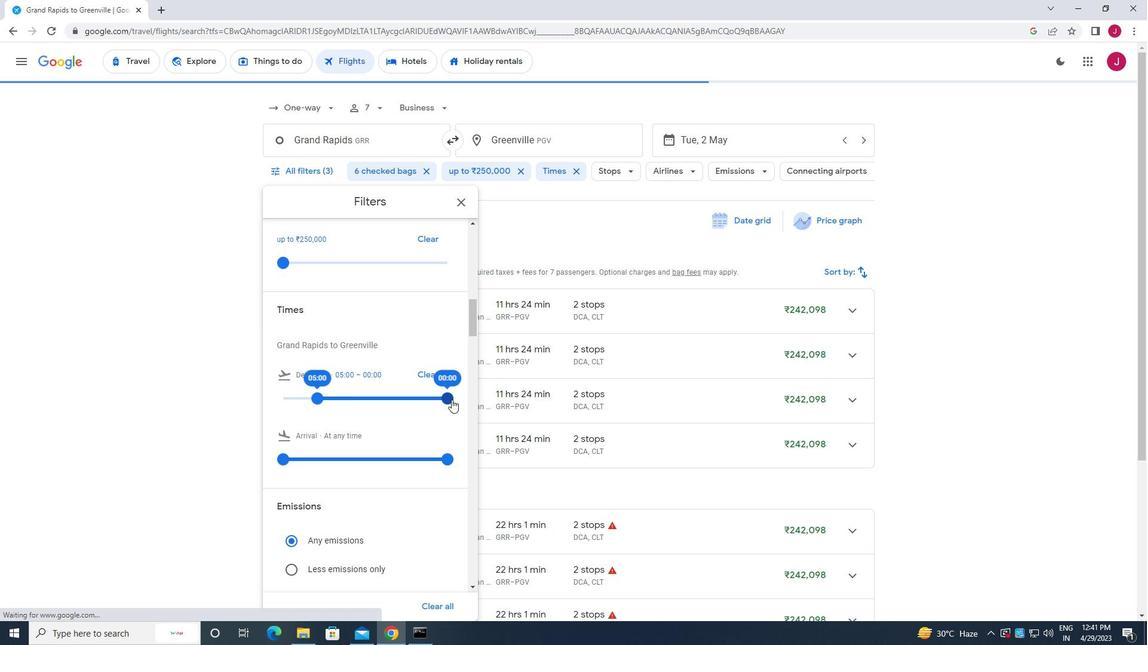 
Action: Mouse moved to (464, 203)
Screenshot: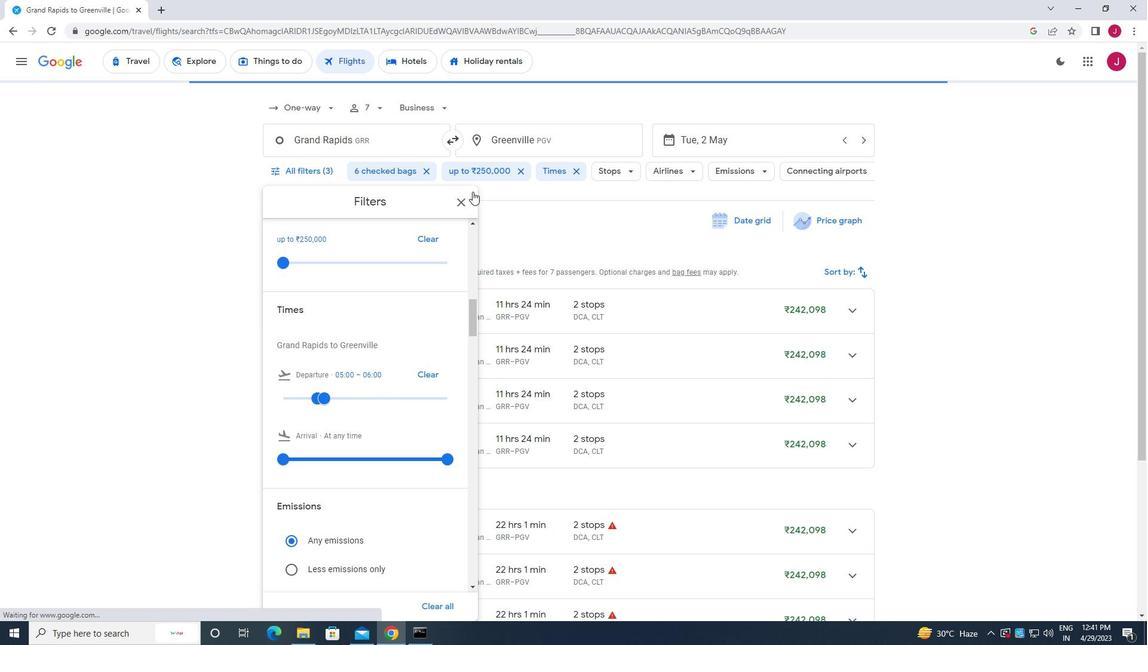 
Action: Mouse pressed left at (464, 203)
Screenshot: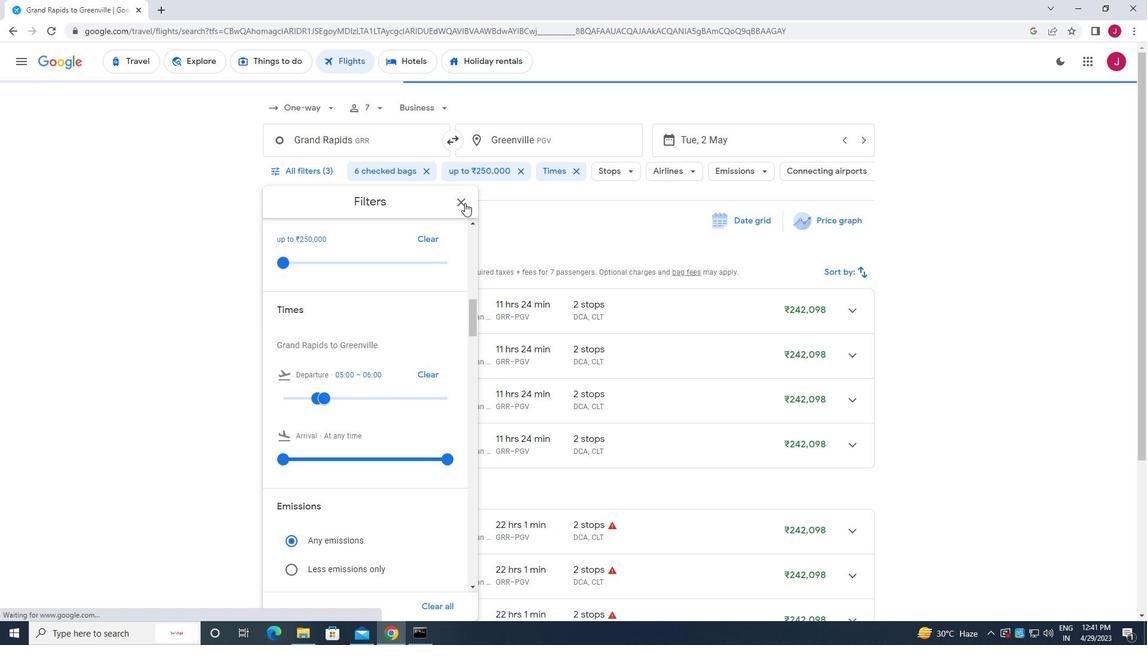 
Action: Mouse moved to (464, 203)
Screenshot: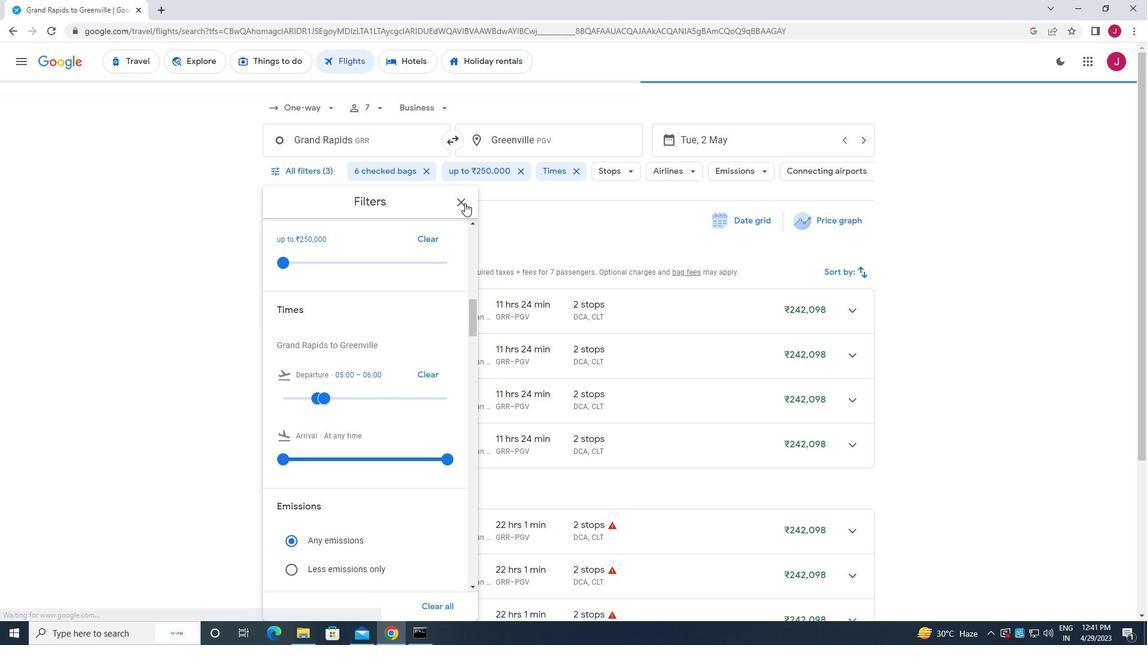 
